 Task: Experiment with a VST ring modulator to create otherworldly tones on a synth.
Action: Mouse moved to (82, 6)
Screenshot: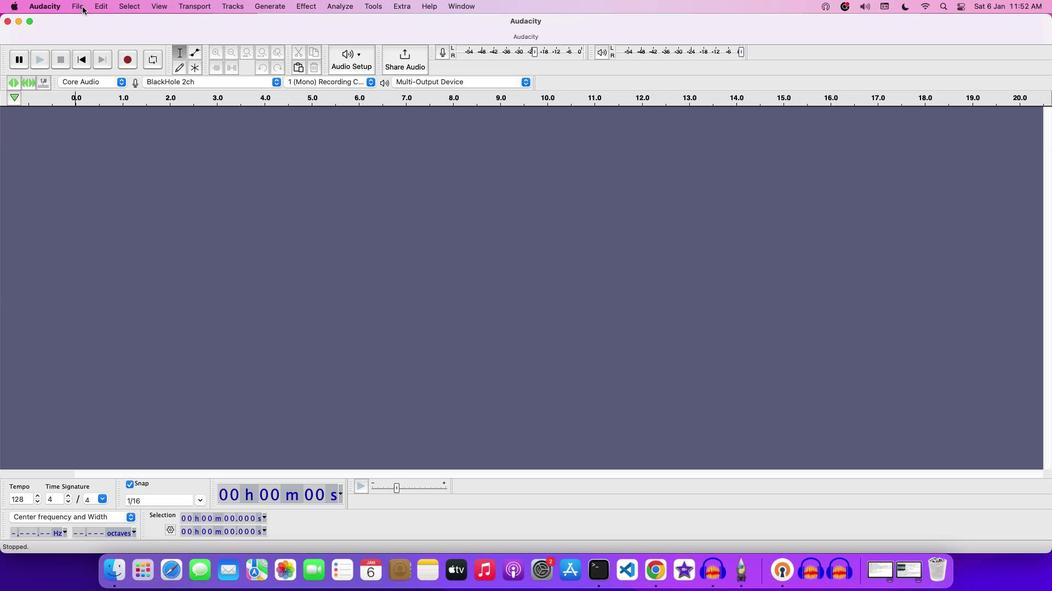 
Action: Mouse pressed left at (82, 6)
Screenshot: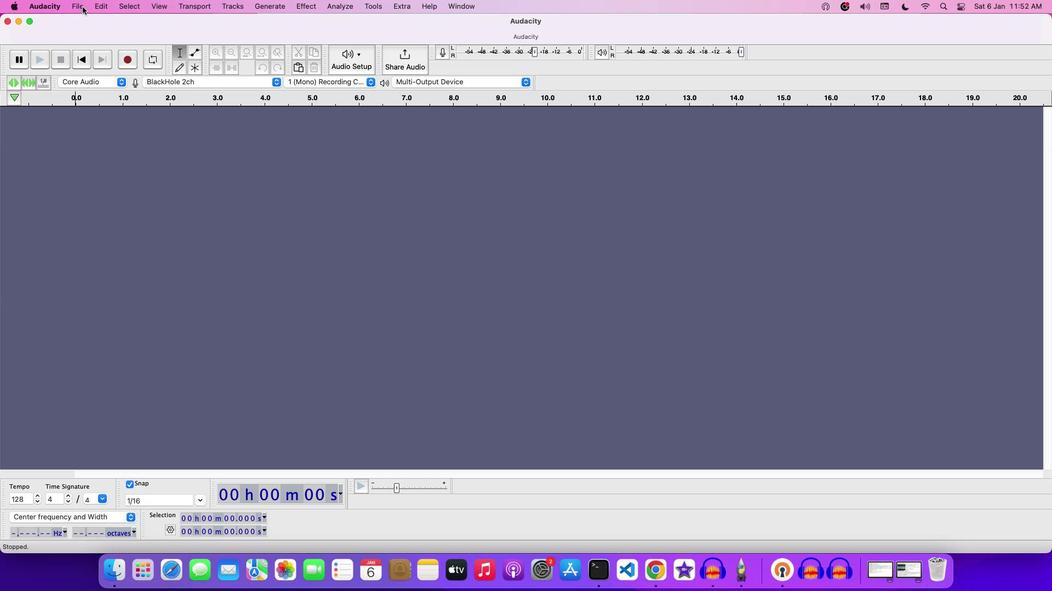 
Action: Mouse moved to (90, 36)
Screenshot: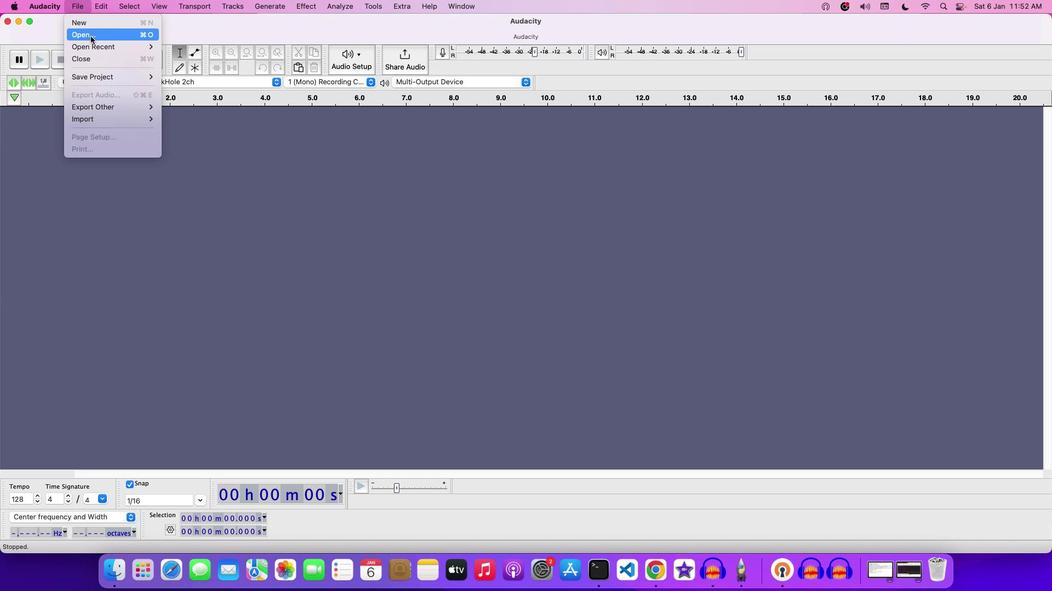 
Action: Mouse pressed left at (90, 36)
Screenshot: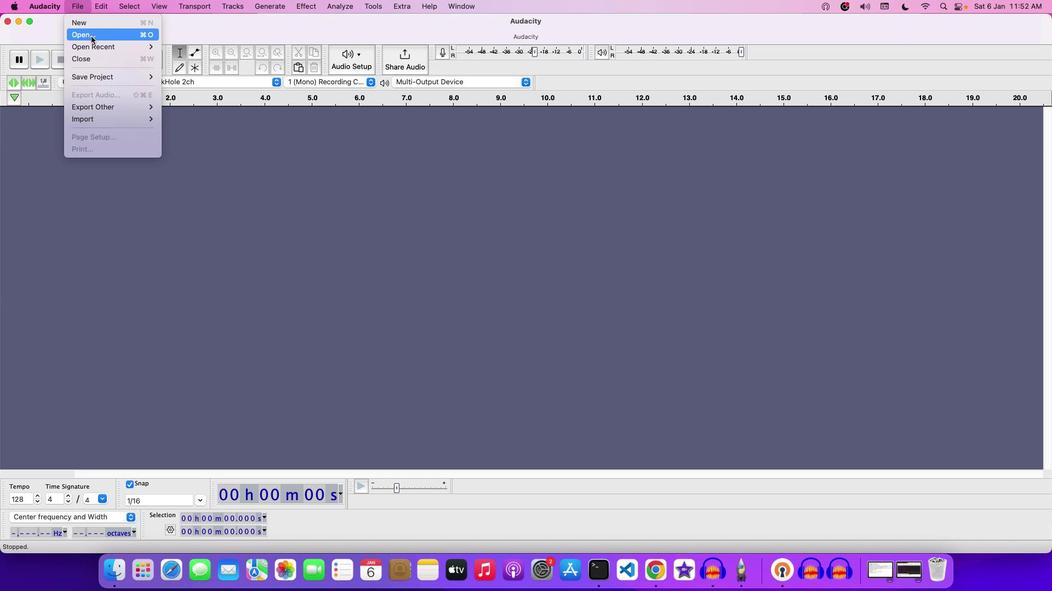 
Action: Mouse moved to (438, 214)
Screenshot: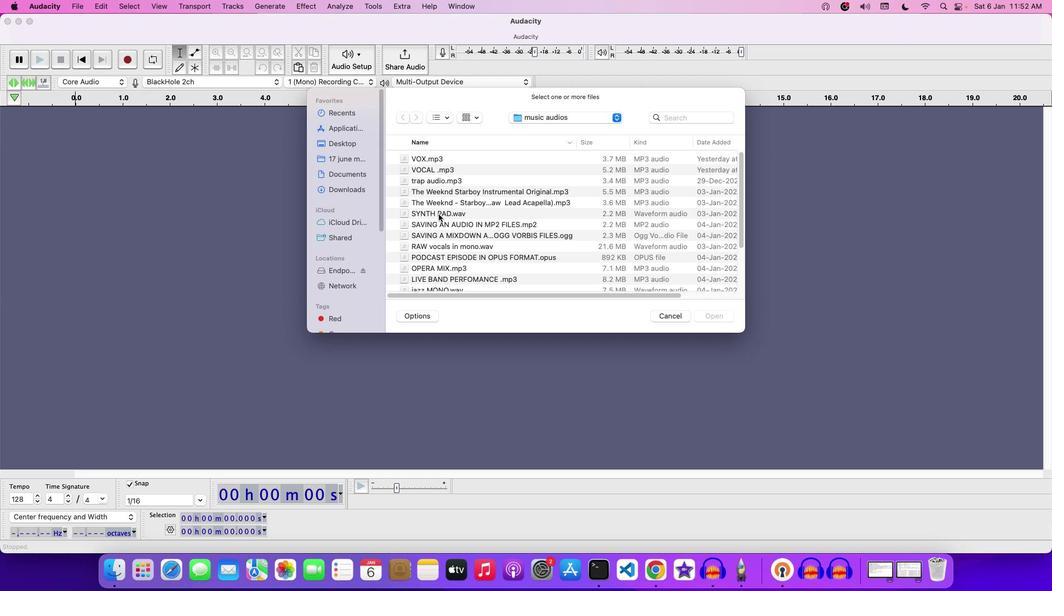 
Action: Mouse pressed left at (438, 214)
Screenshot: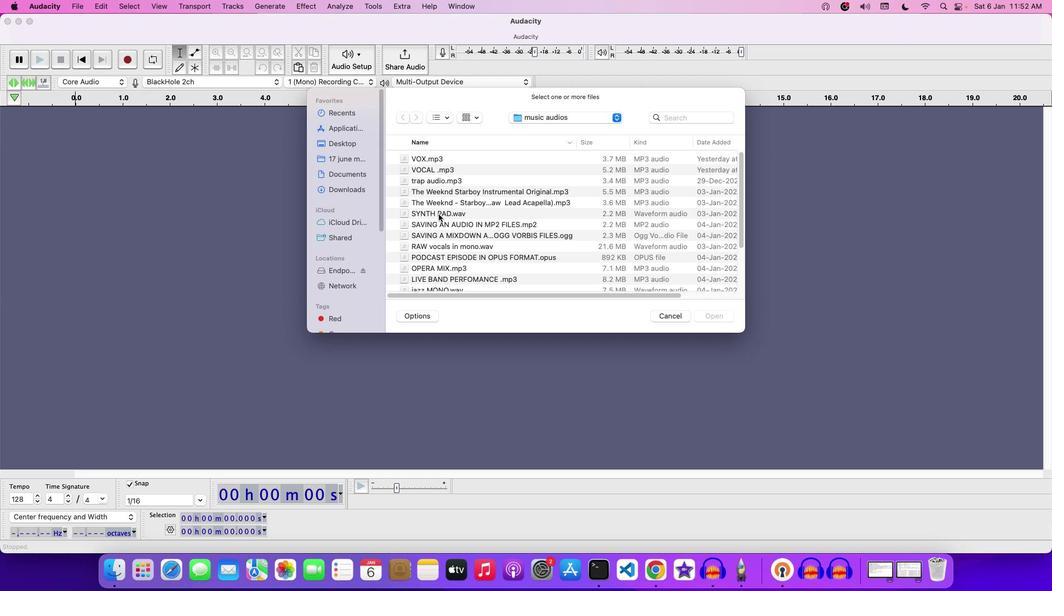 
Action: Mouse moved to (479, 213)
Screenshot: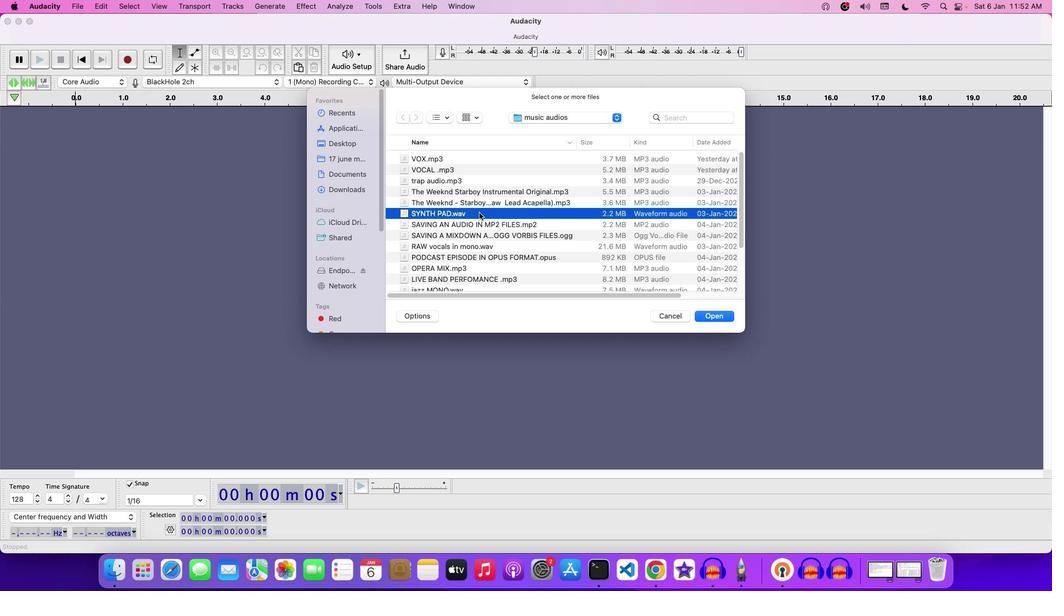 
Action: Mouse pressed left at (479, 213)
Screenshot: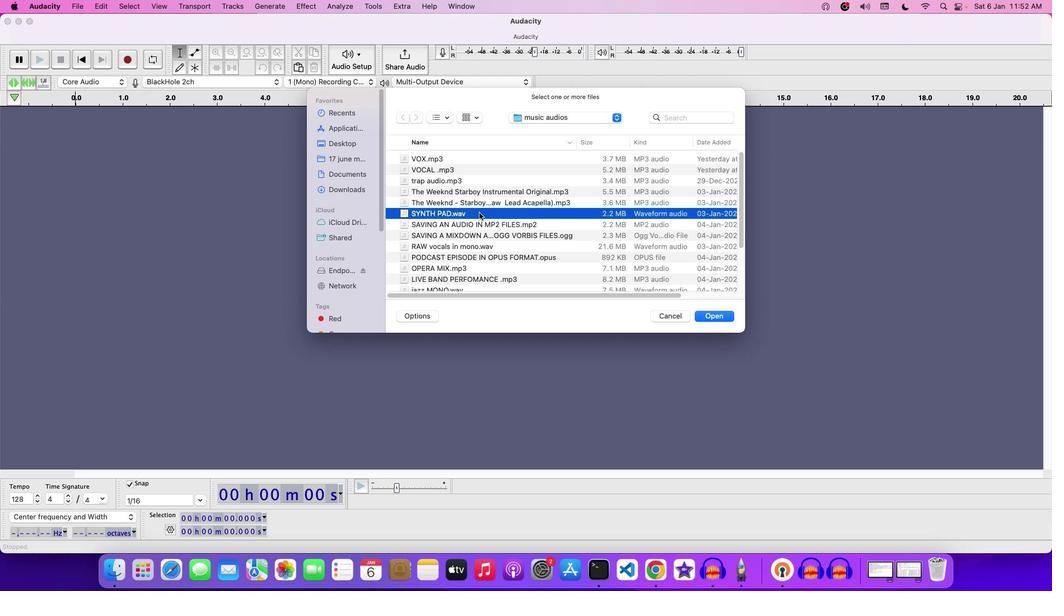 
Action: Mouse moved to (660, 316)
Screenshot: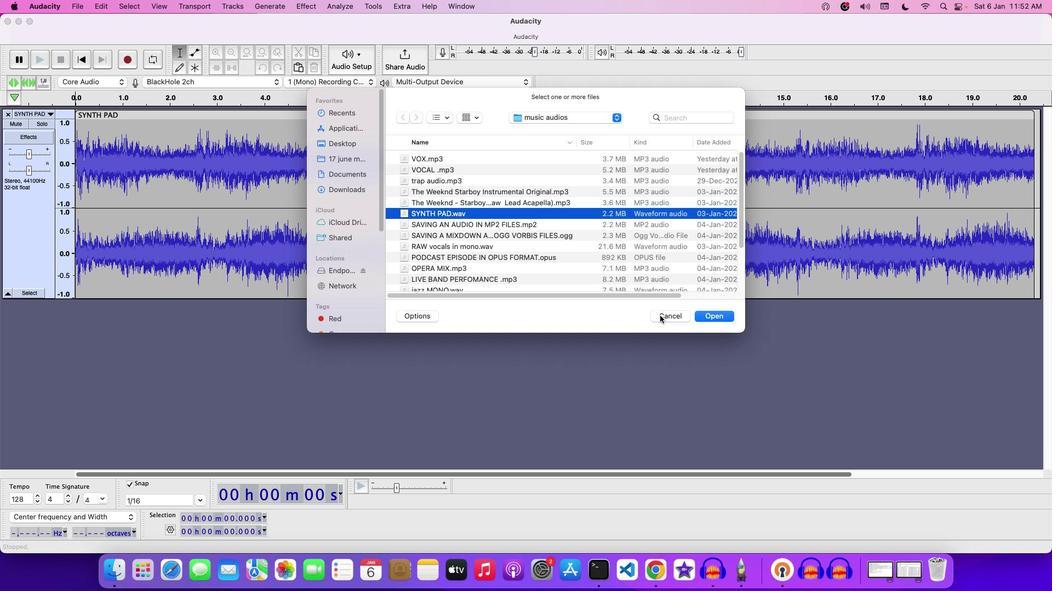 
Action: Mouse pressed left at (660, 316)
Screenshot: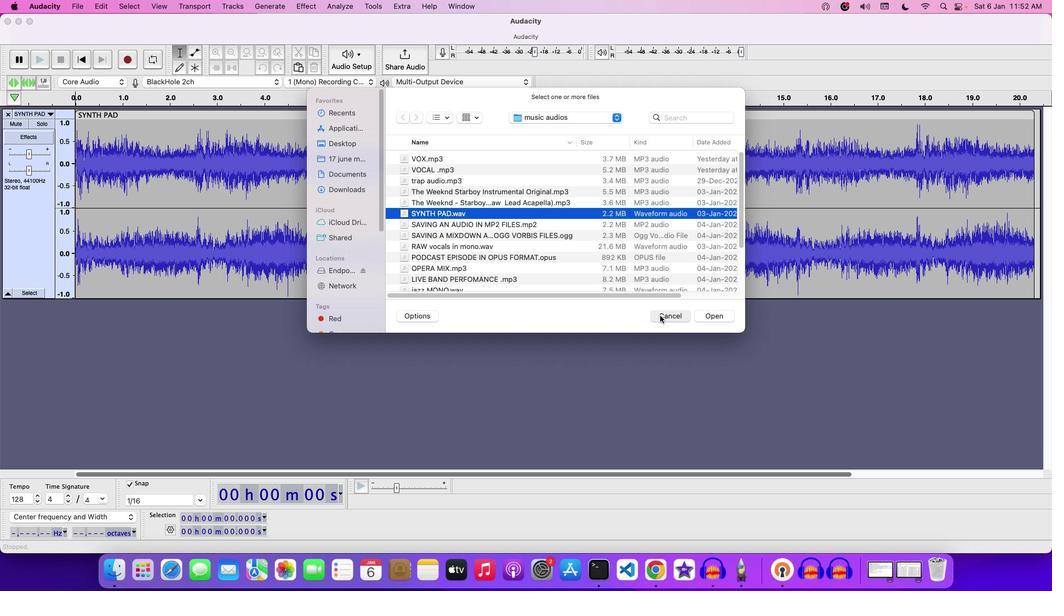 
Action: Mouse moved to (17, 153)
Screenshot: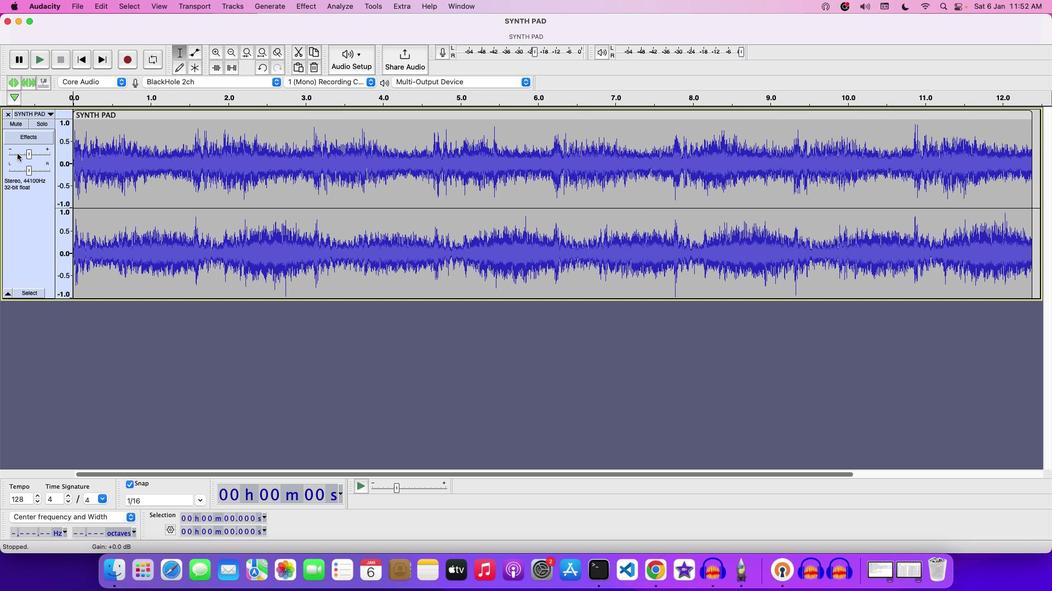 
Action: Mouse pressed left at (17, 153)
Screenshot: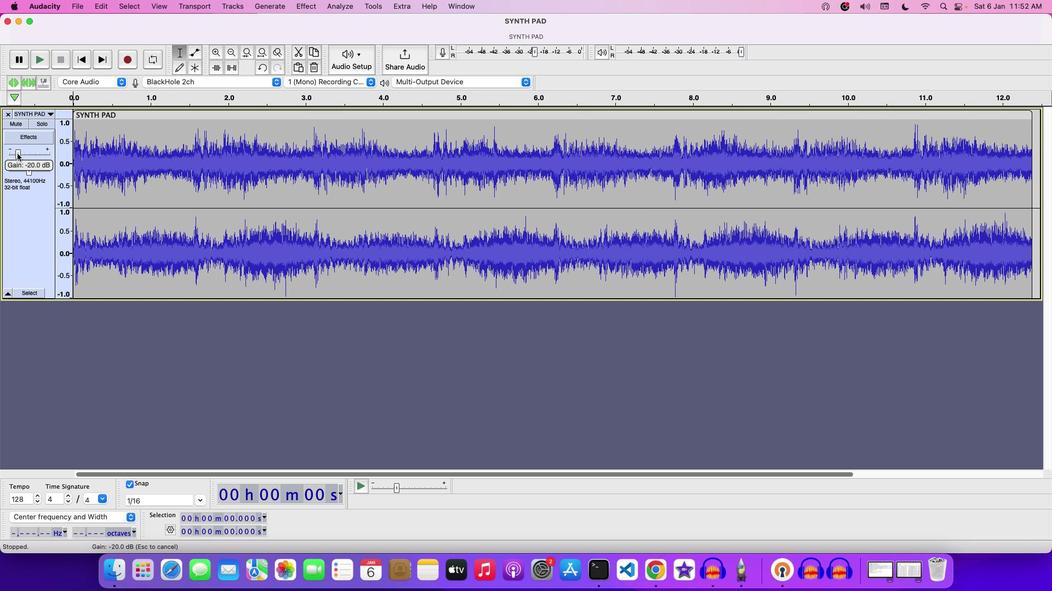 
Action: Key pressed Key.space
Screenshot: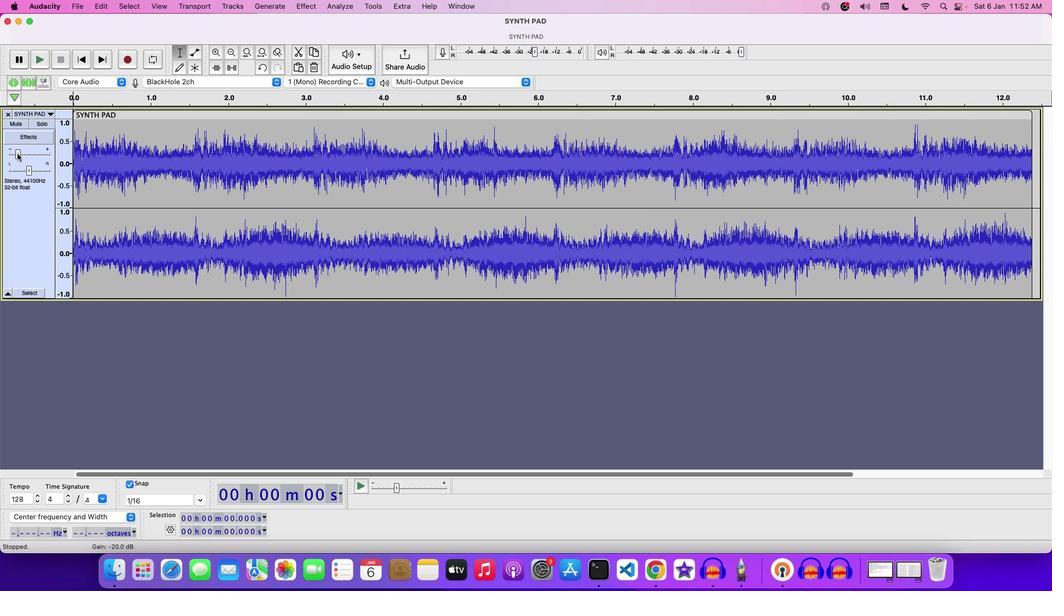 
Action: Mouse moved to (18, 154)
Screenshot: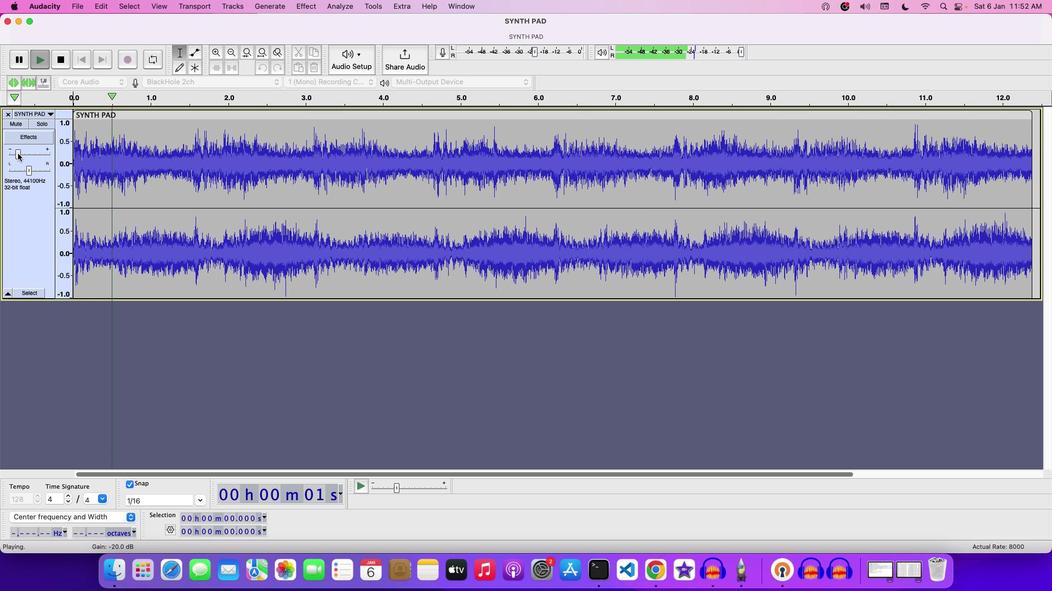 
Action: Mouse pressed left at (18, 154)
Screenshot: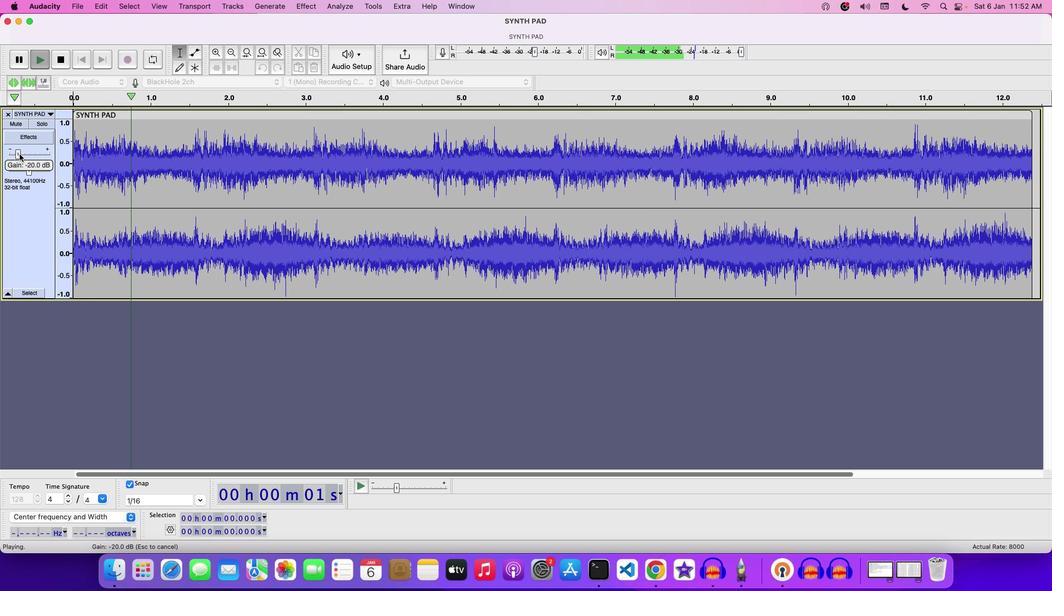 
Action: Mouse moved to (292, 147)
Screenshot: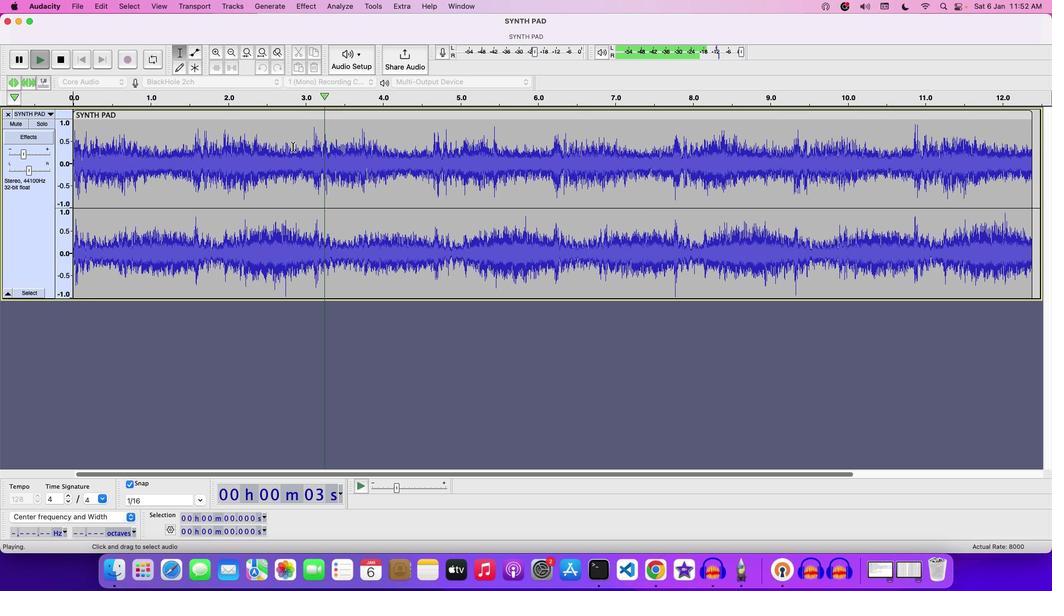 
Action: Mouse pressed left at (292, 147)
Screenshot: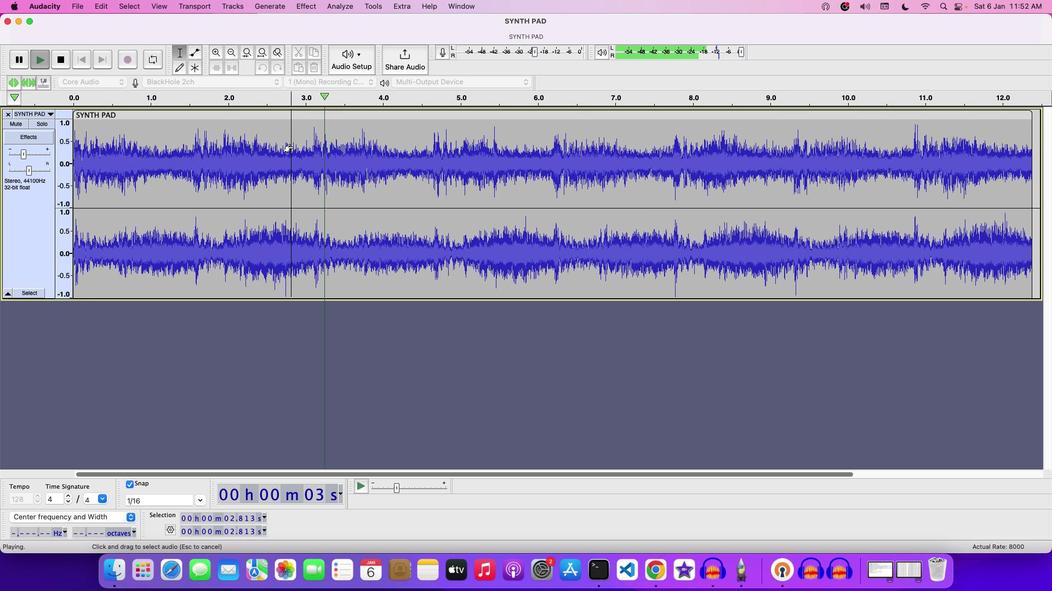 
Action: Mouse pressed left at (292, 147)
Screenshot: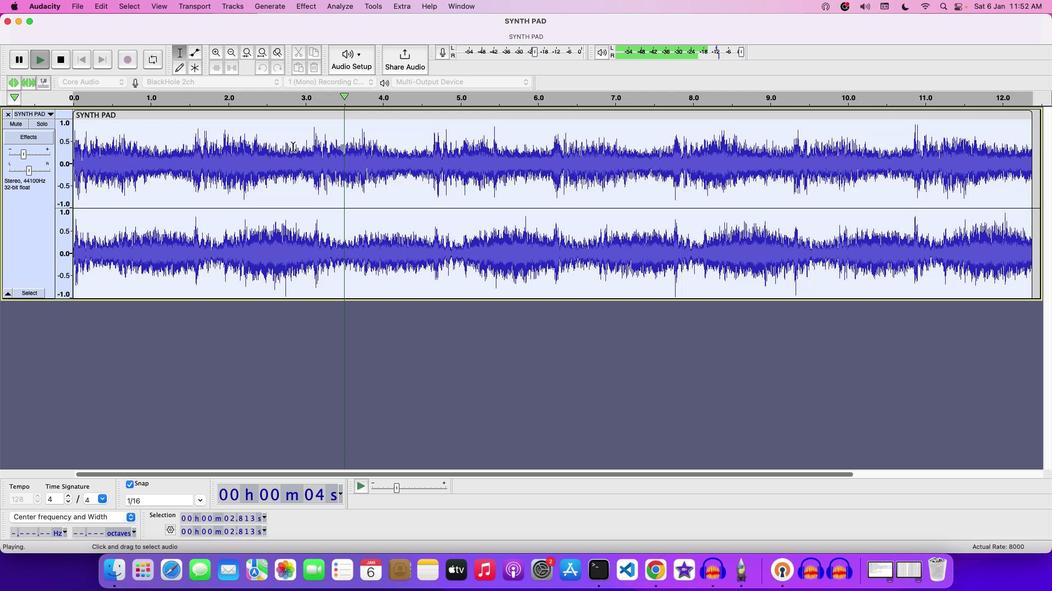 
Action: Mouse moved to (23, 156)
Screenshot: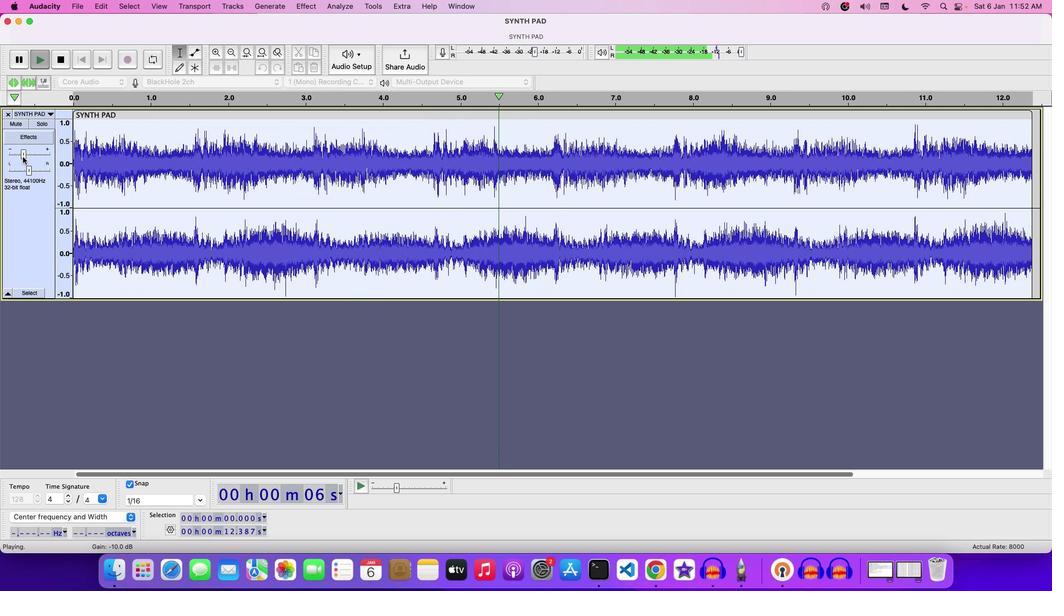 
Action: Mouse pressed left at (23, 156)
Screenshot: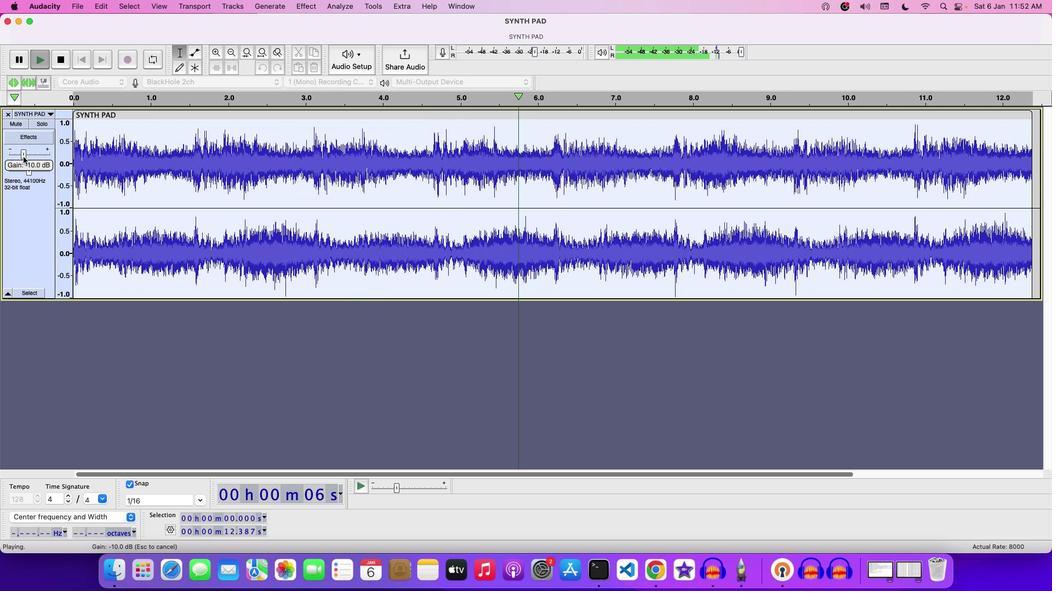 
Action: Mouse moved to (311, 2)
Screenshot: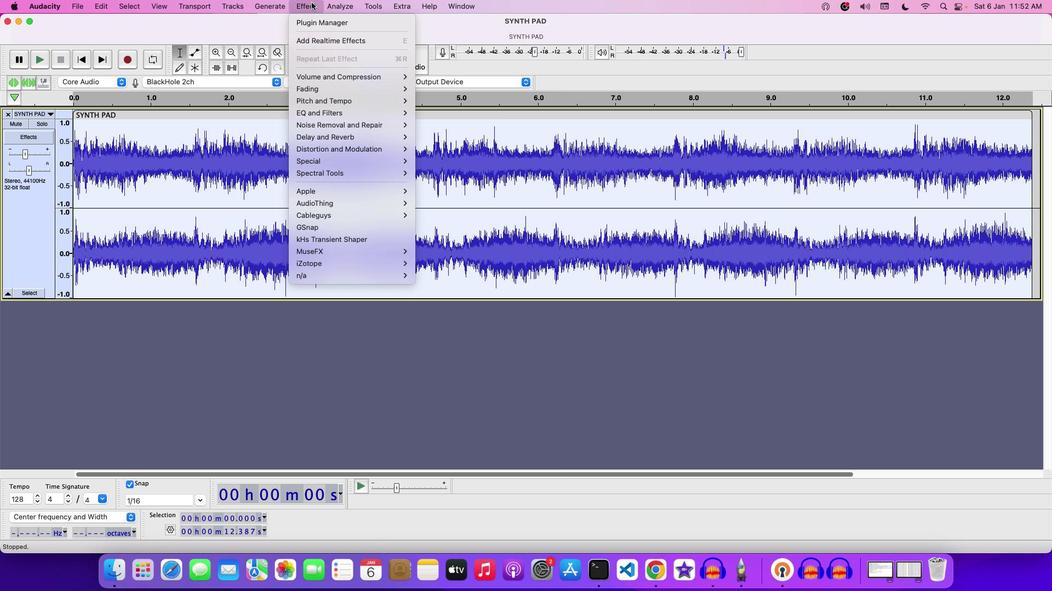 
Action: Mouse pressed left at (311, 2)
Screenshot: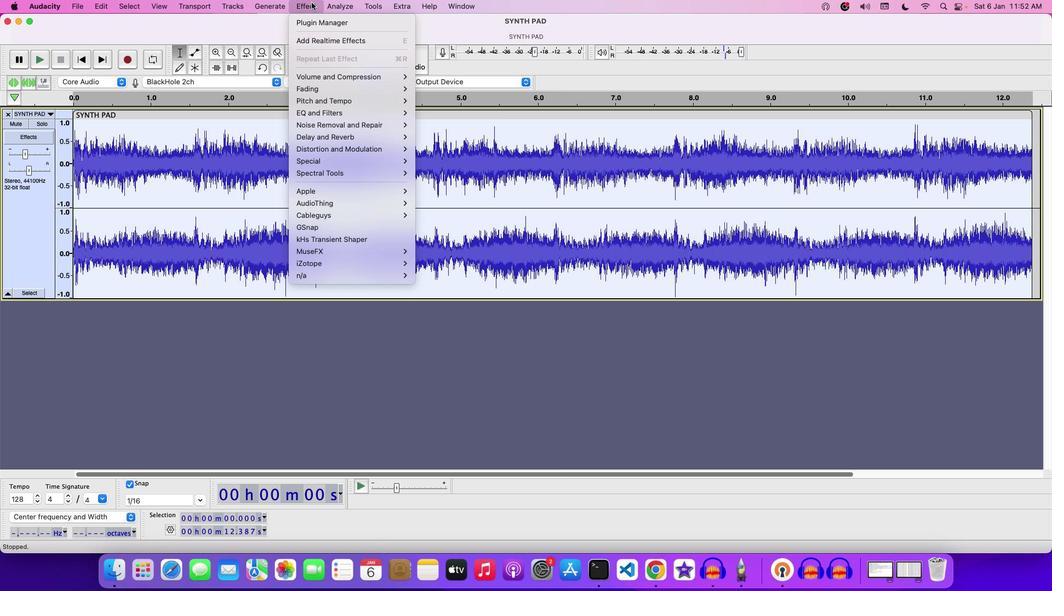 
Action: Mouse moved to (453, 322)
Screenshot: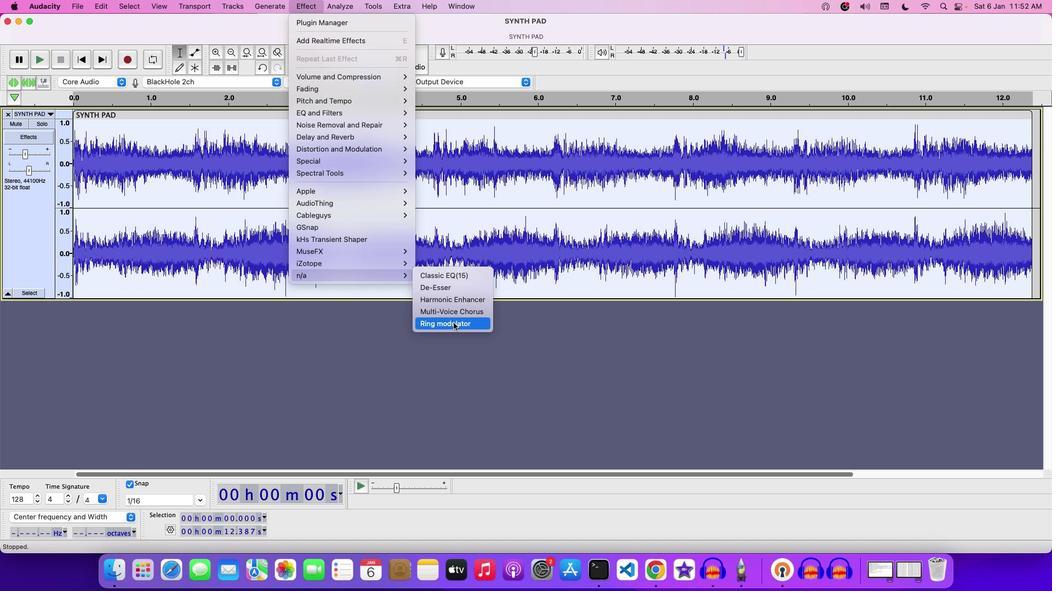 
Action: Mouse pressed left at (453, 322)
Screenshot: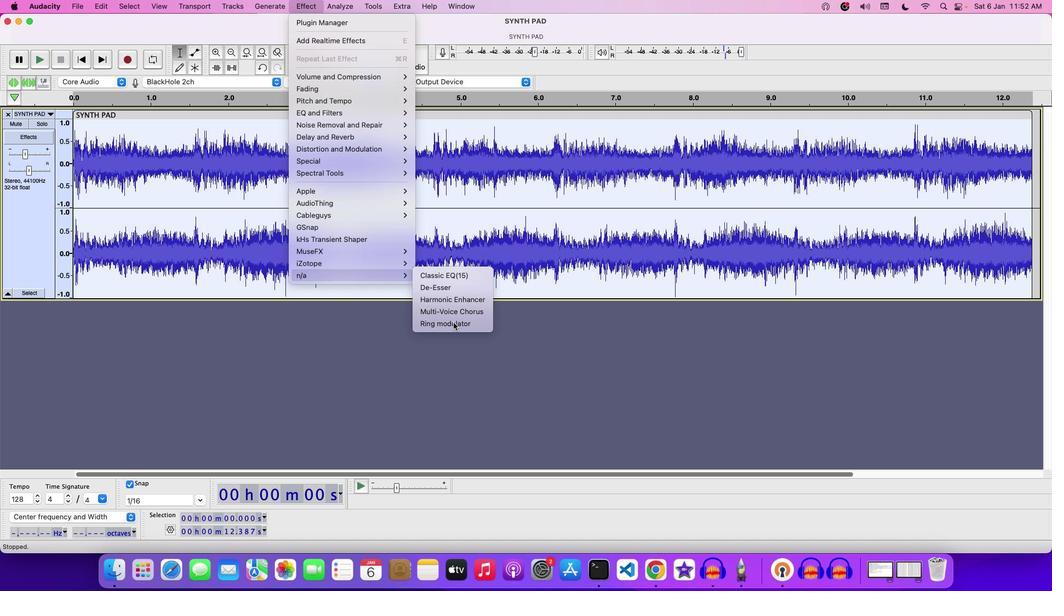
Action: Mouse moved to (473, 235)
Screenshot: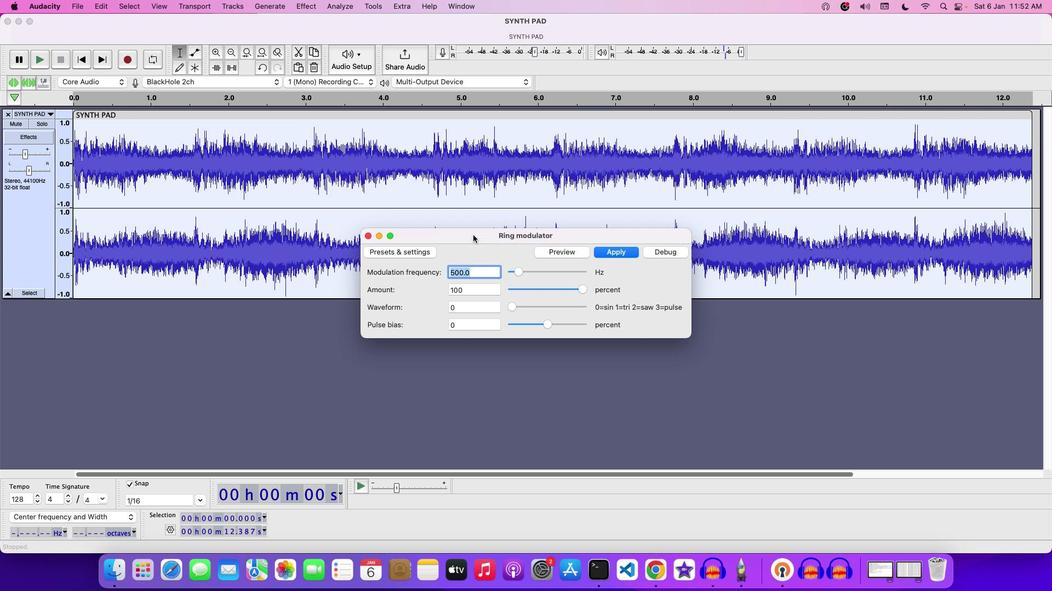 
Action: Mouse pressed left at (473, 235)
Screenshot: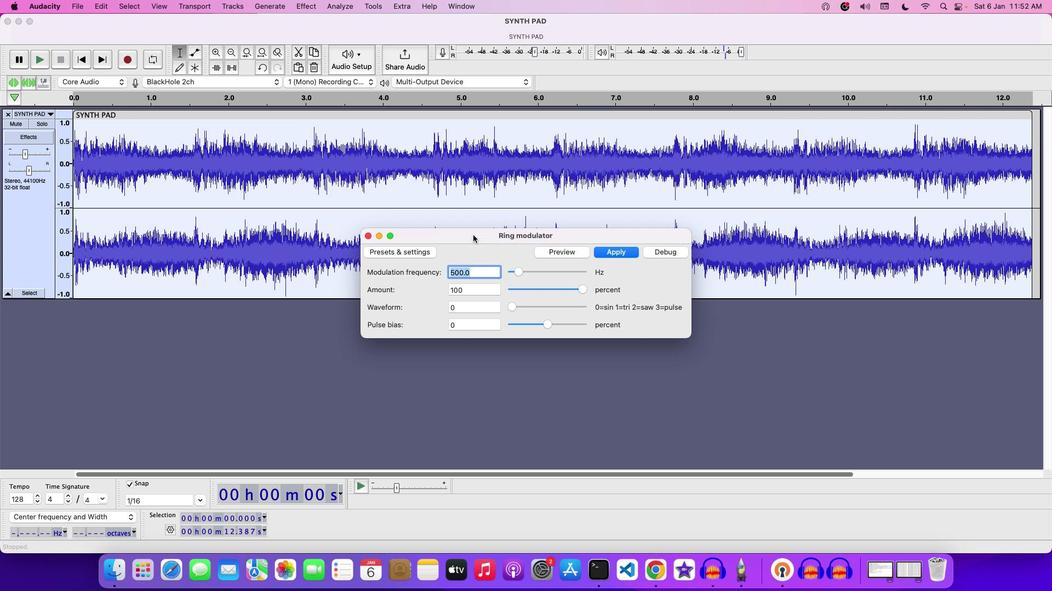 
Action: Mouse moved to (482, 229)
Screenshot: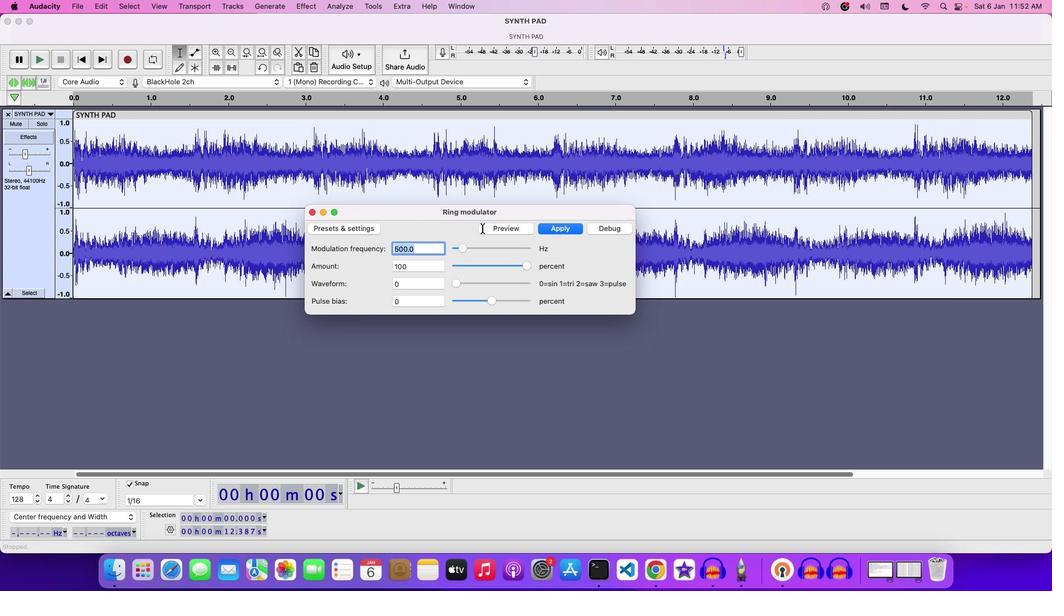 
Action: Mouse pressed left at (482, 229)
Screenshot: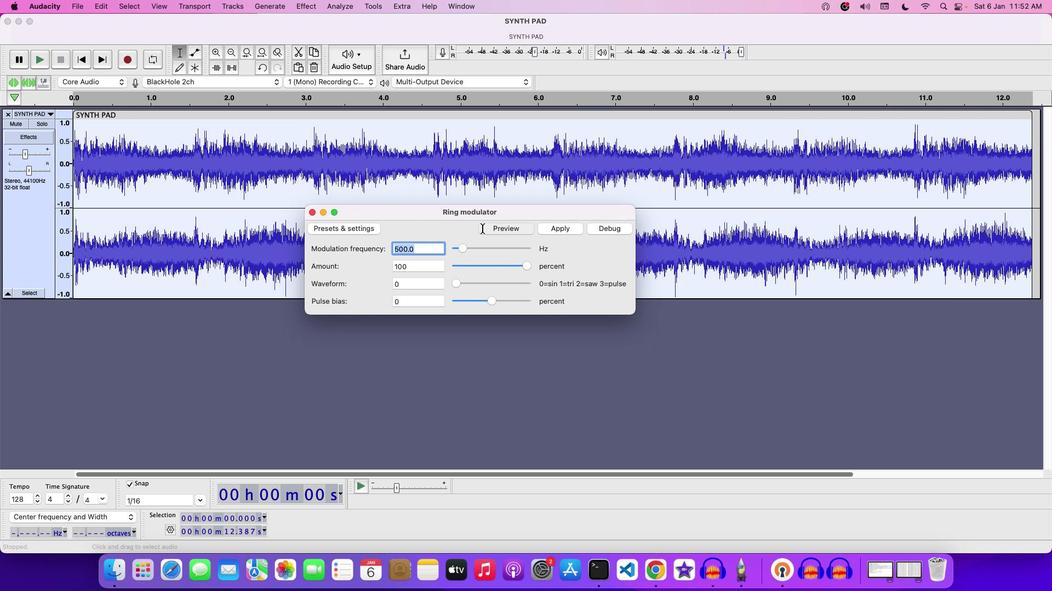 
Action: Mouse moved to (463, 249)
Screenshot: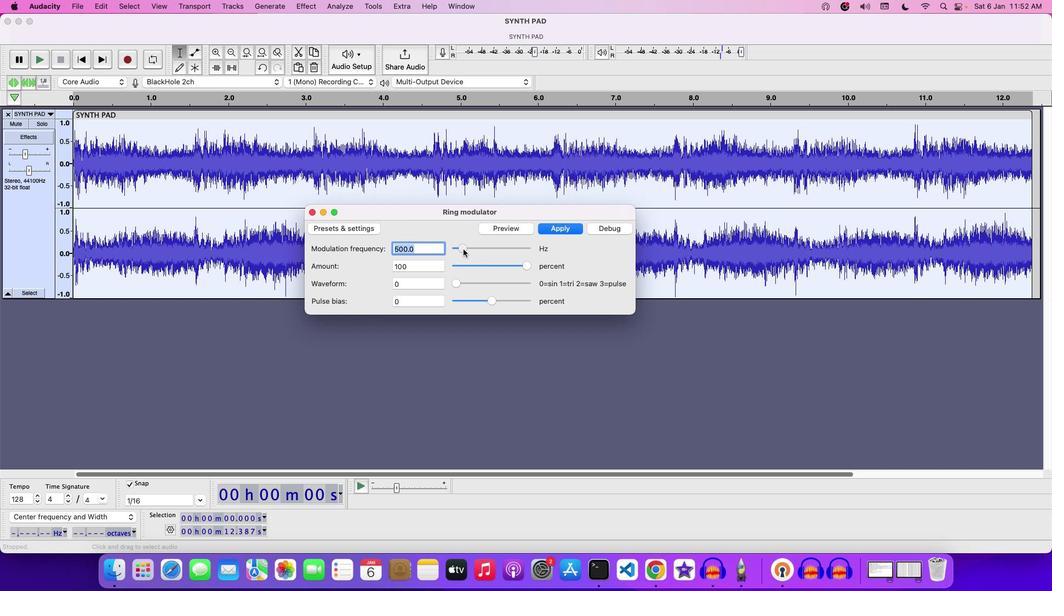 
Action: Mouse pressed left at (463, 249)
Screenshot: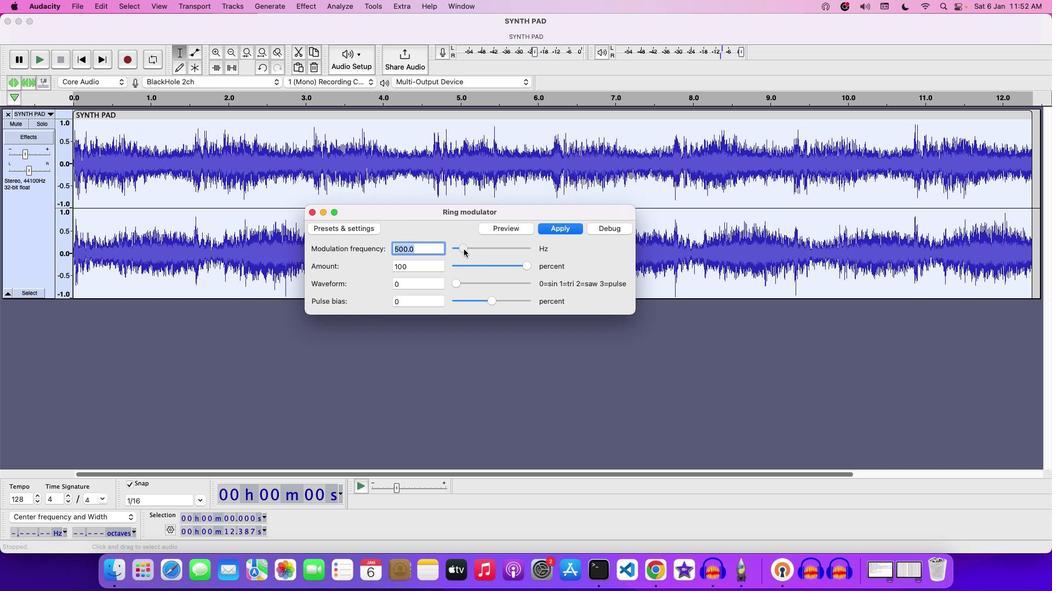 
Action: Mouse moved to (493, 225)
Screenshot: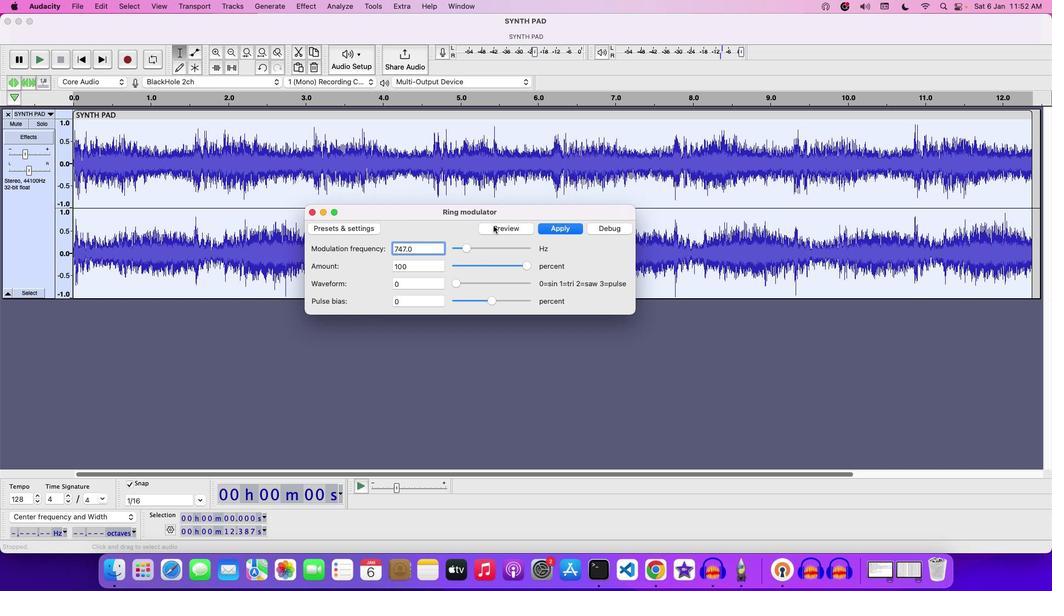 
Action: Mouse pressed left at (493, 225)
Screenshot: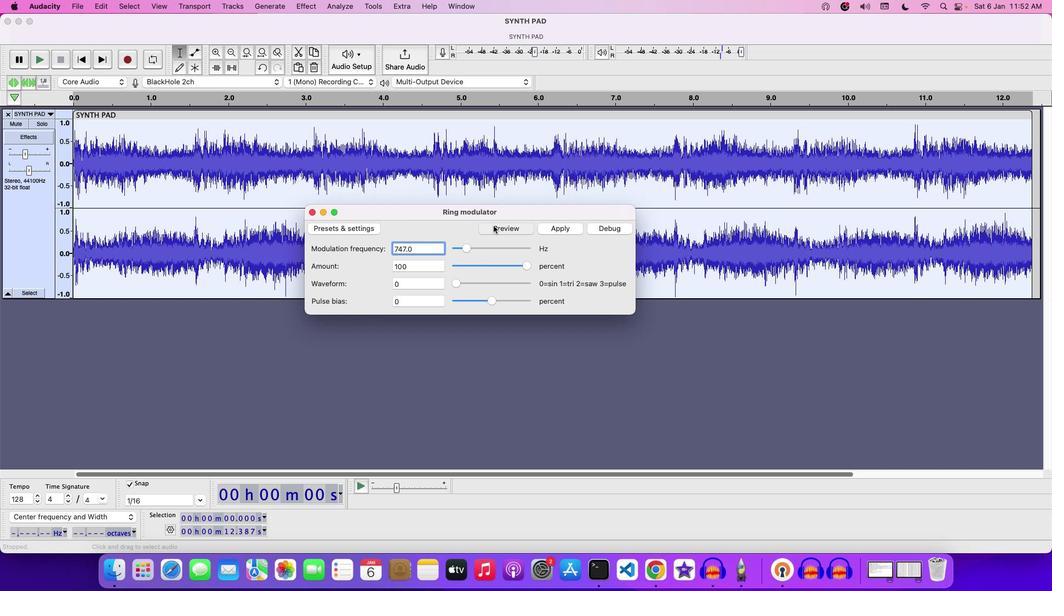 
Action: Mouse moved to (456, 283)
Screenshot: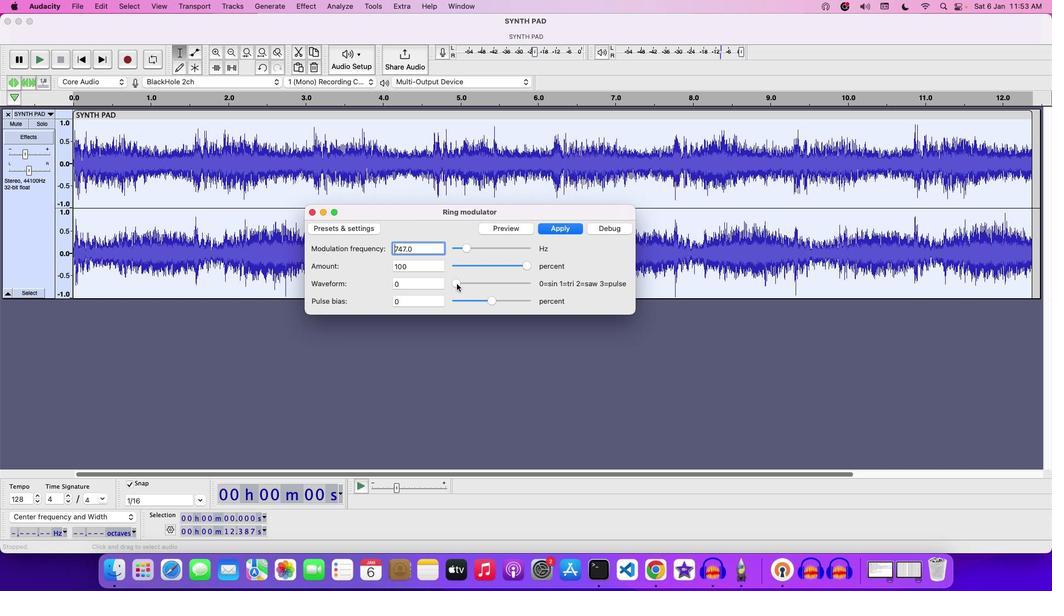
Action: Mouse pressed left at (456, 283)
Screenshot: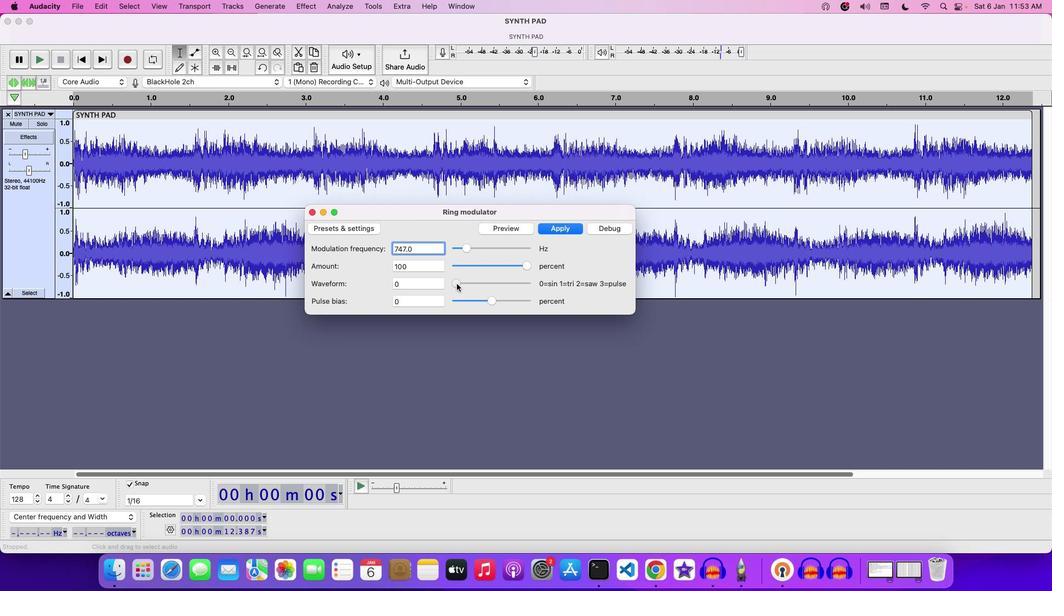 
Action: Mouse moved to (477, 282)
Screenshot: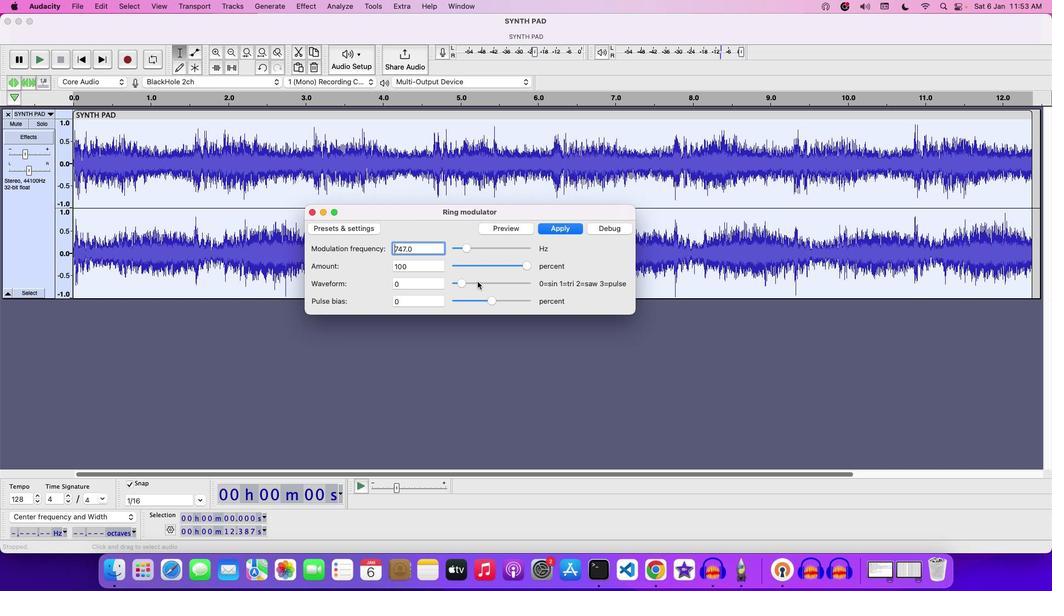 
Action: Mouse pressed left at (477, 282)
Screenshot: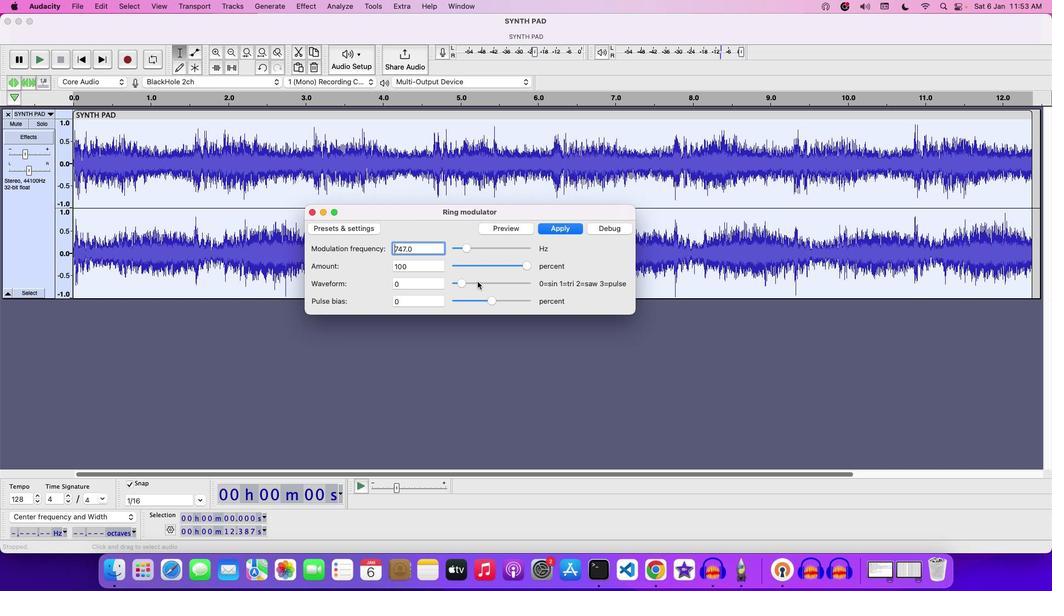 
Action: Mouse moved to (501, 285)
Screenshot: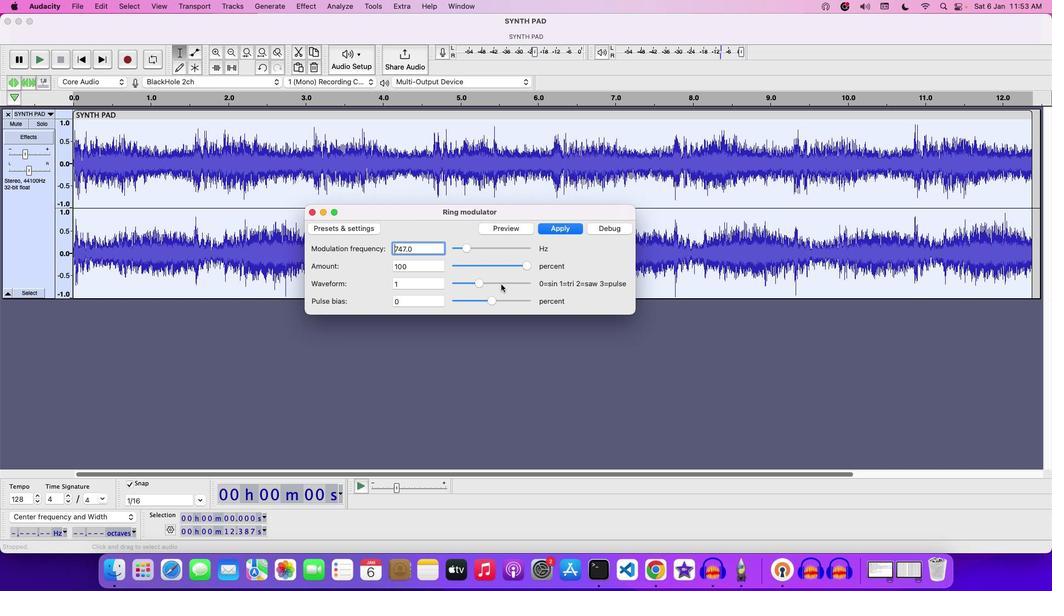 
Action: Mouse pressed left at (501, 285)
Screenshot: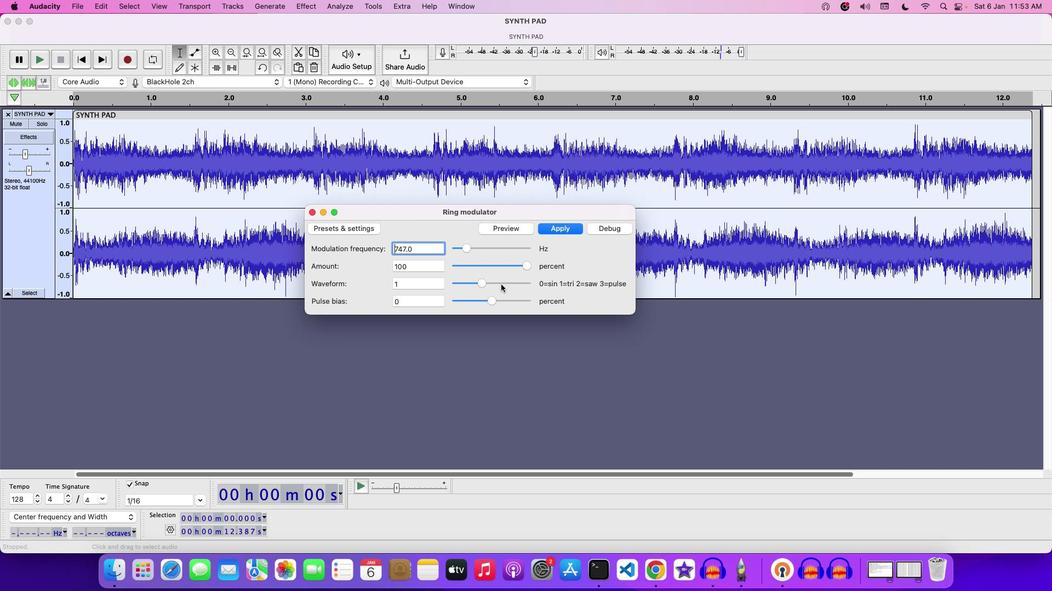 
Action: Mouse moved to (515, 283)
Screenshot: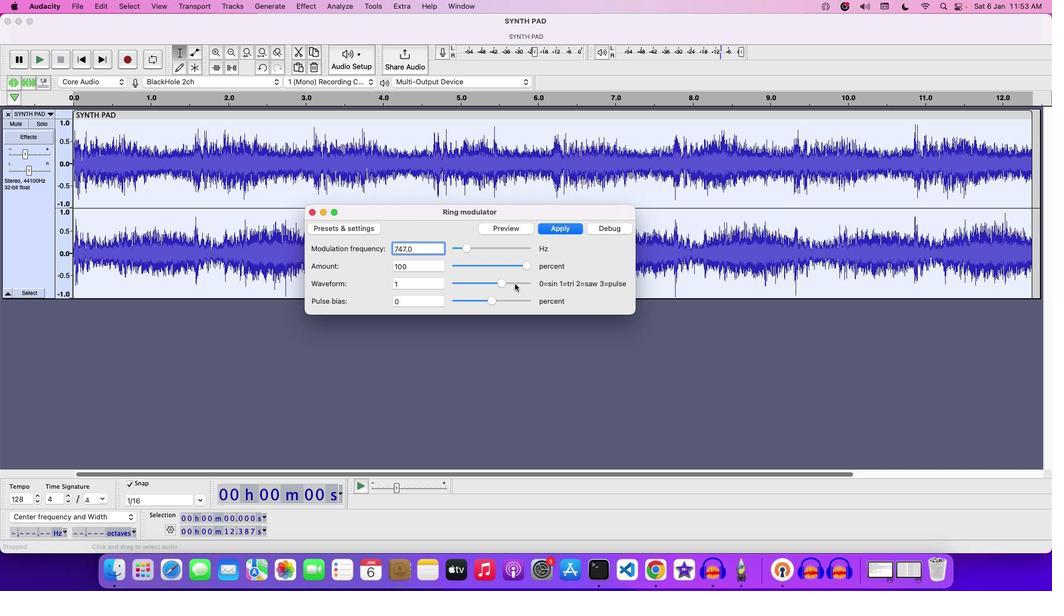 
Action: Mouse pressed left at (515, 283)
Screenshot: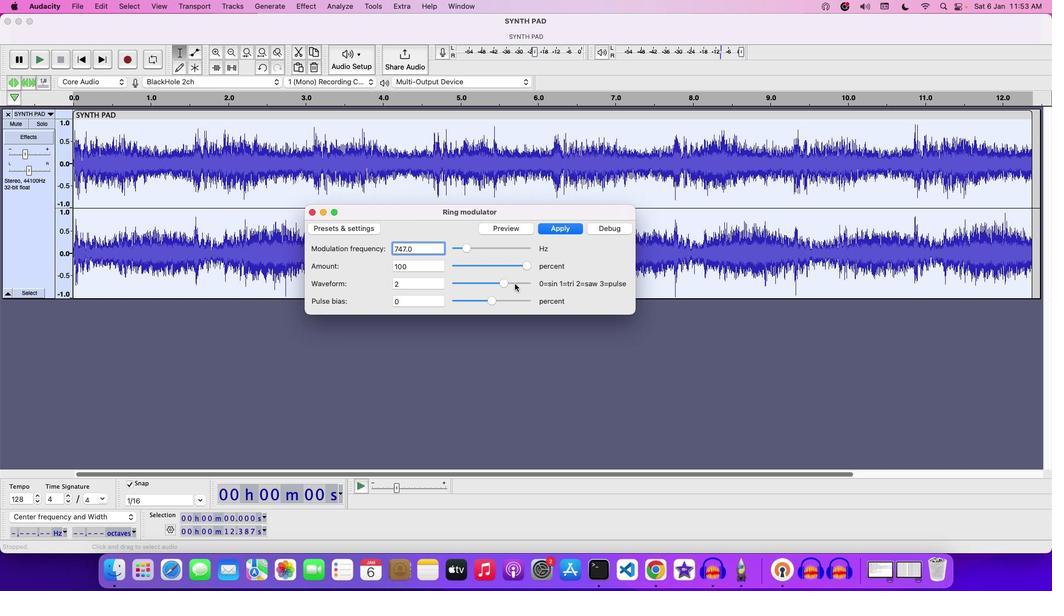 
Action: Mouse pressed left at (515, 283)
Screenshot: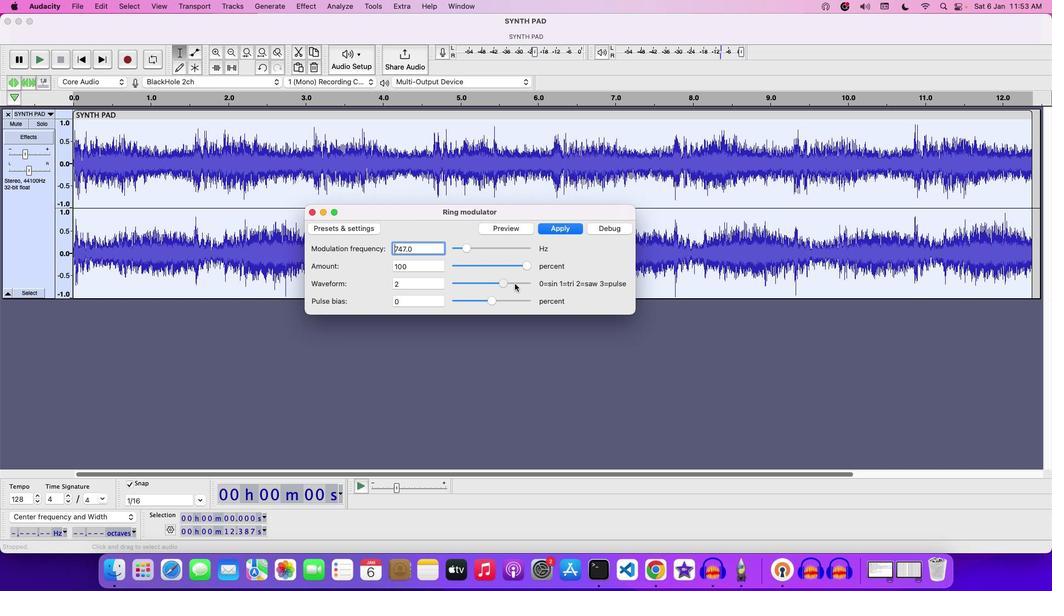 
Action: Mouse moved to (510, 231)
Screenshot: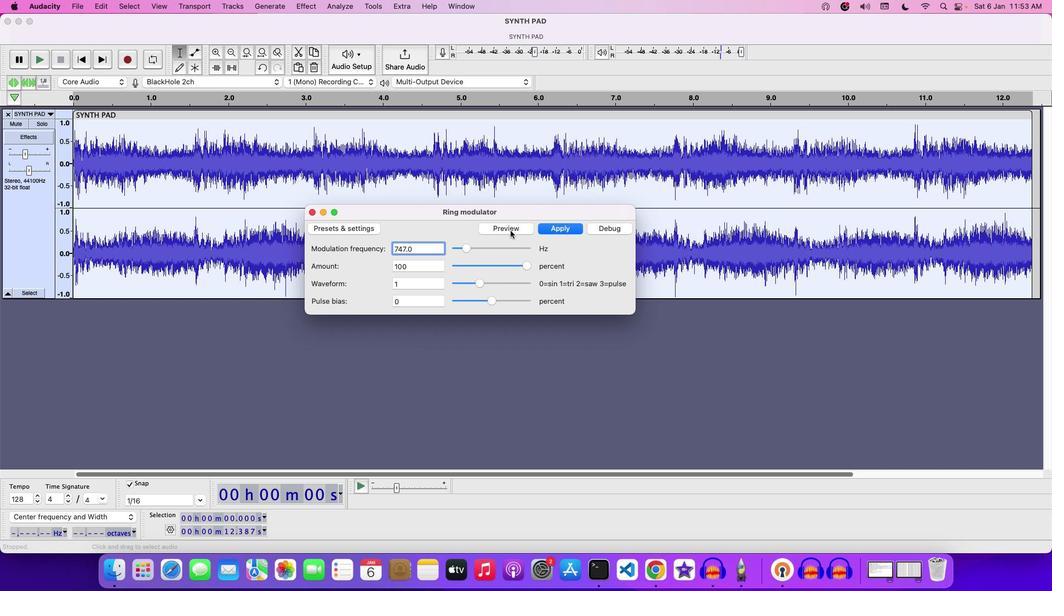 
Action: Mouse pressed left at (510, 231)
Screenshot: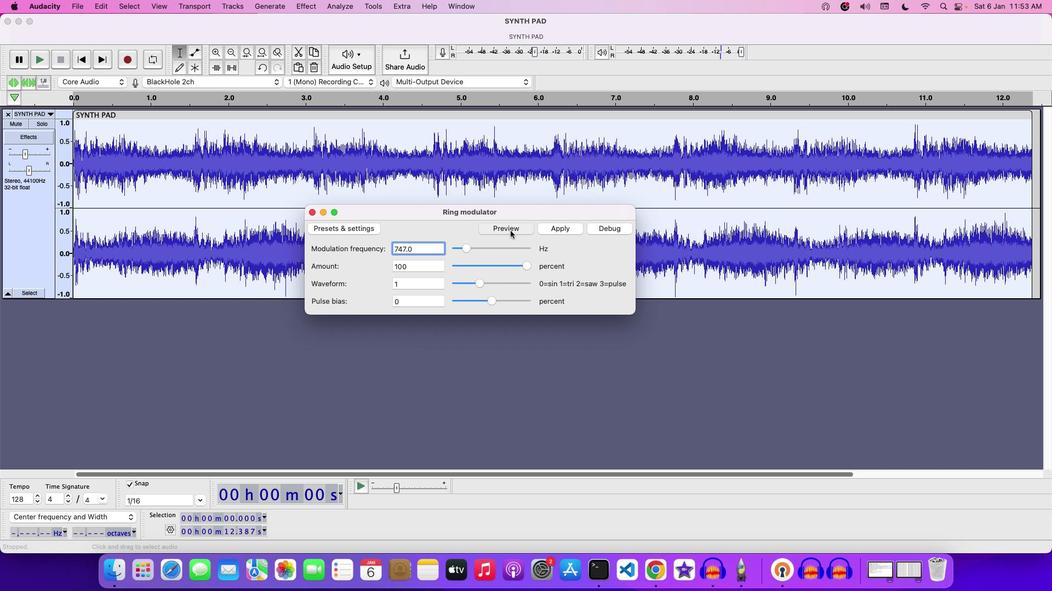 
Action: Mouse moved to (453, 285)
Screenshot: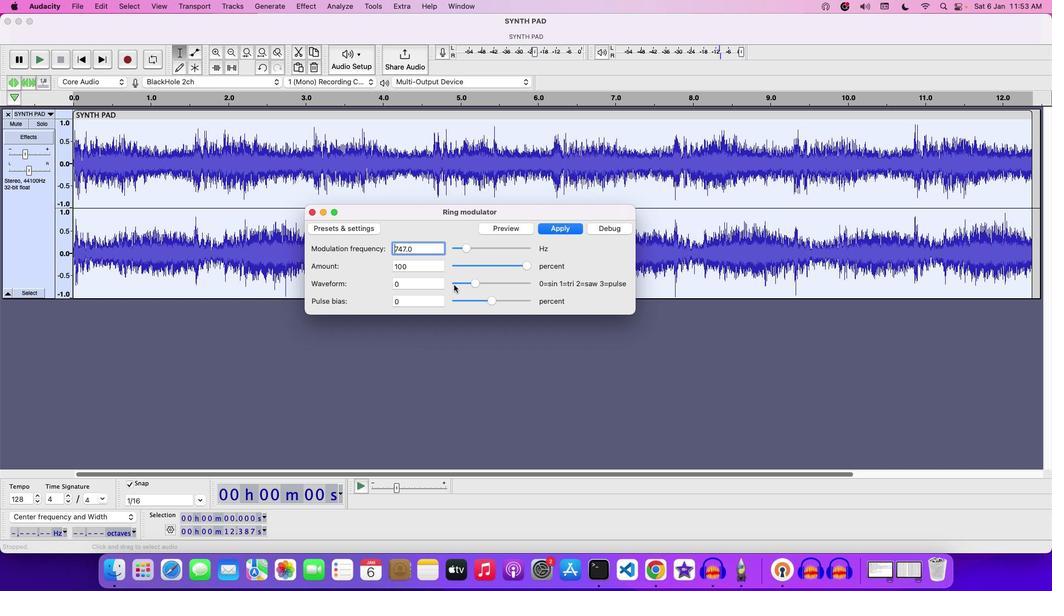
Action: Mouse pressed left at (453, 285)
Screenshot: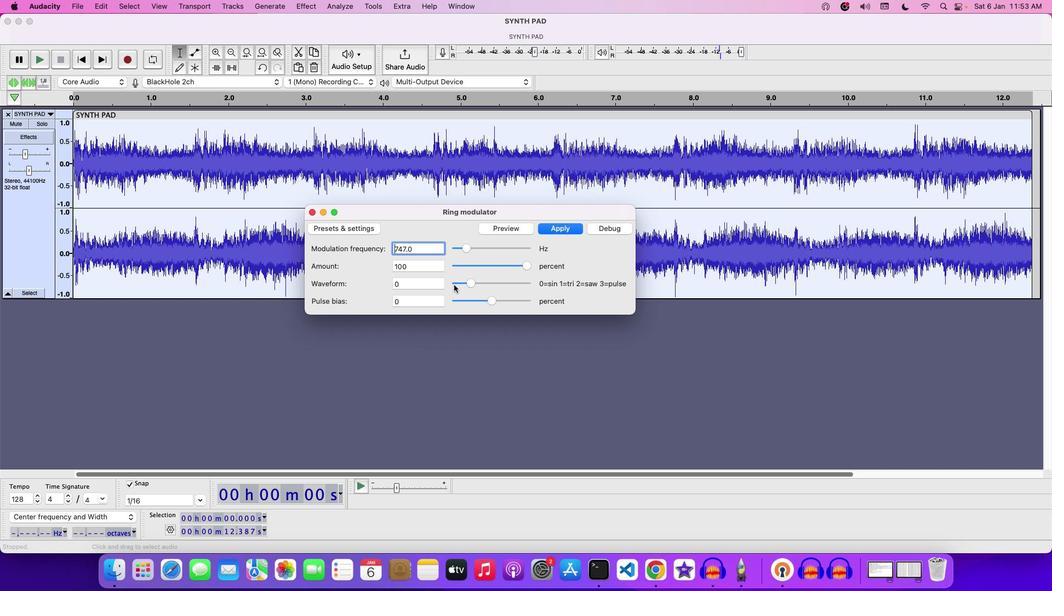 
Action: Mouse moved to (560, 228)
Screenshot: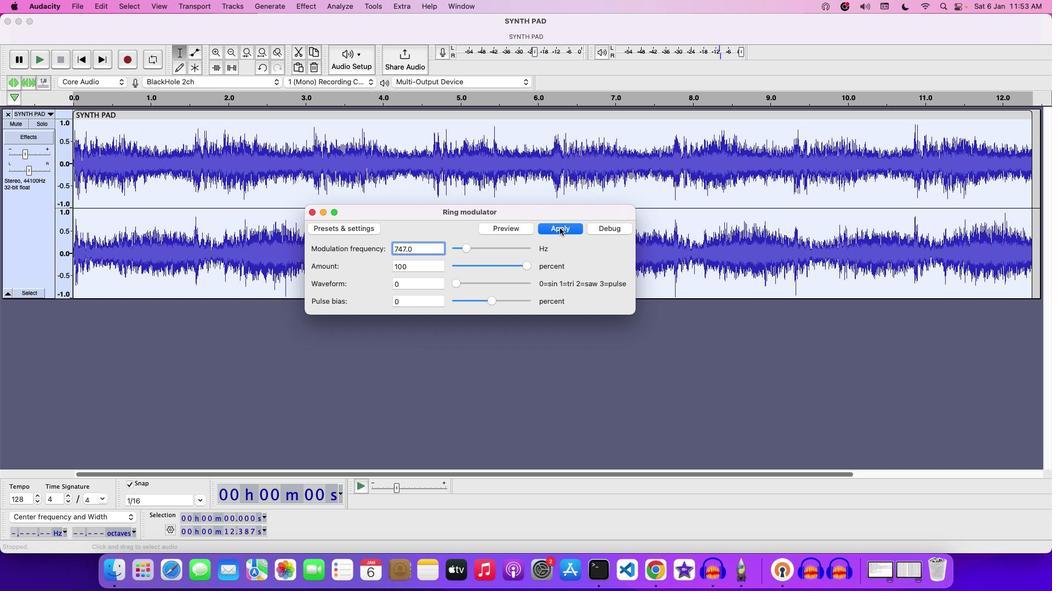 
Action: Mouse pressed left at (560, 228)
Screenshot: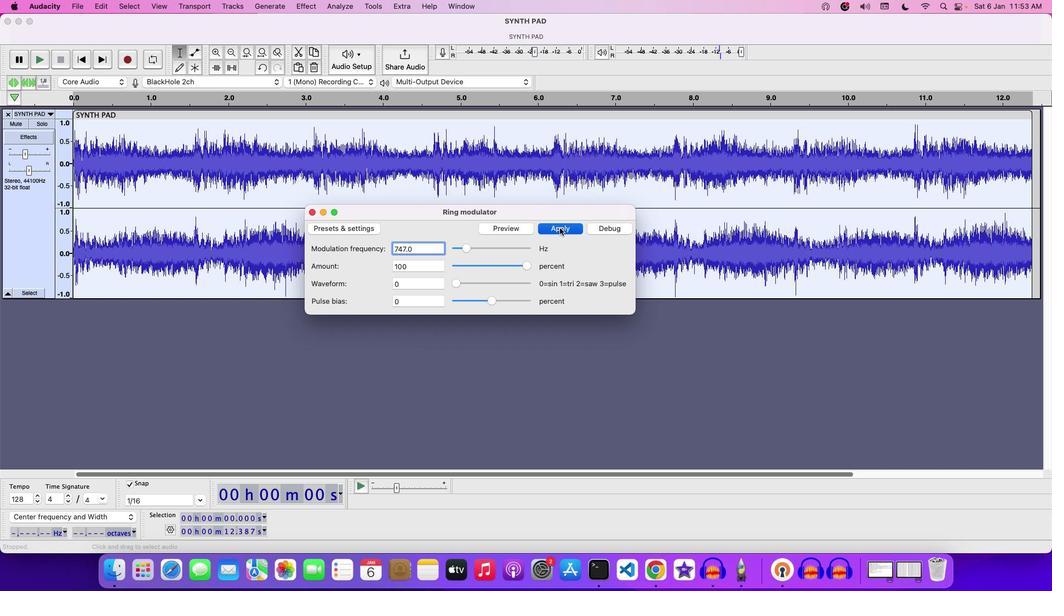 
Action: Mouse moved to (342, 211)
Screenshot: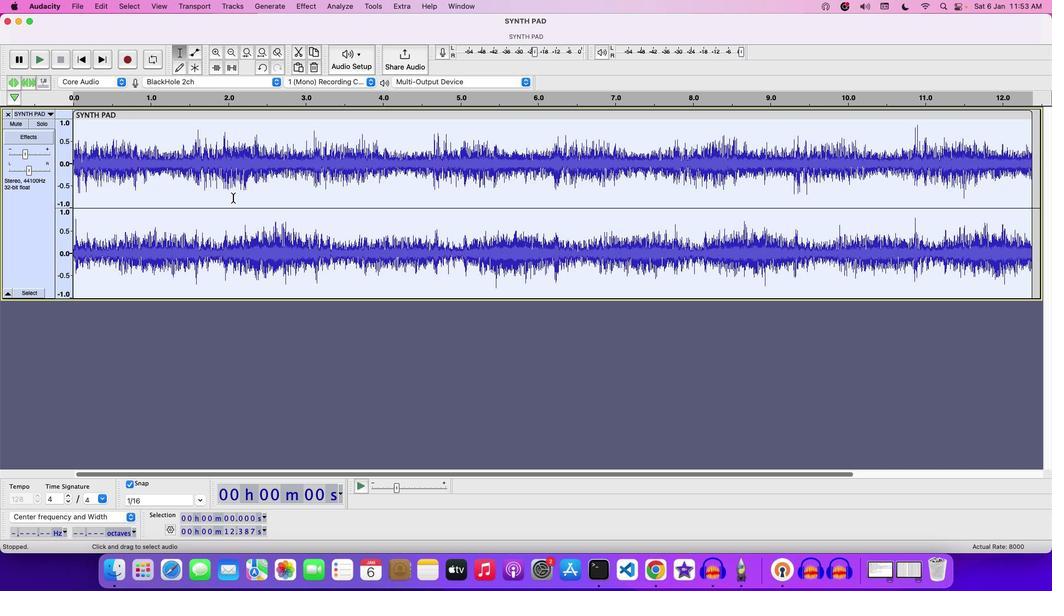 
Action: Key pressed Key.space
Screenshot: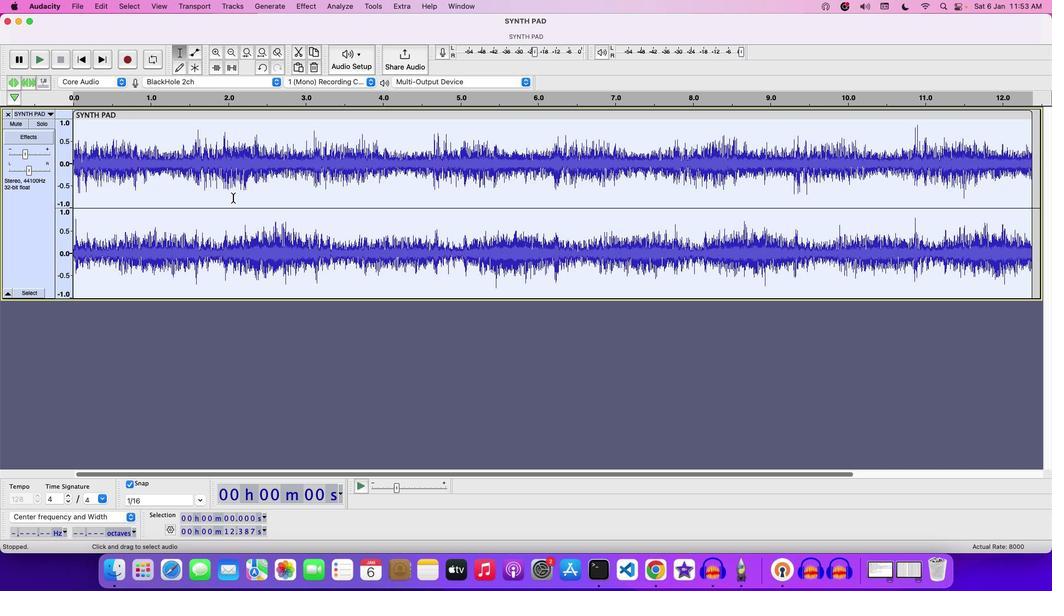 
Action: Mouse moved to (25, 157)
Screenshot: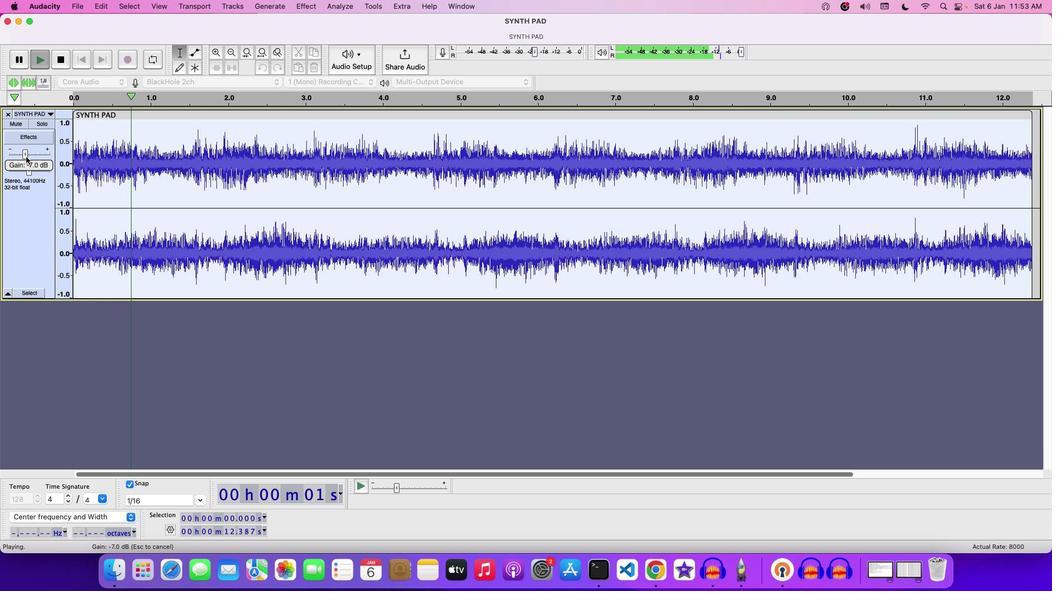 
Action: Mouse pressed left at (25, 157)
Screenshot: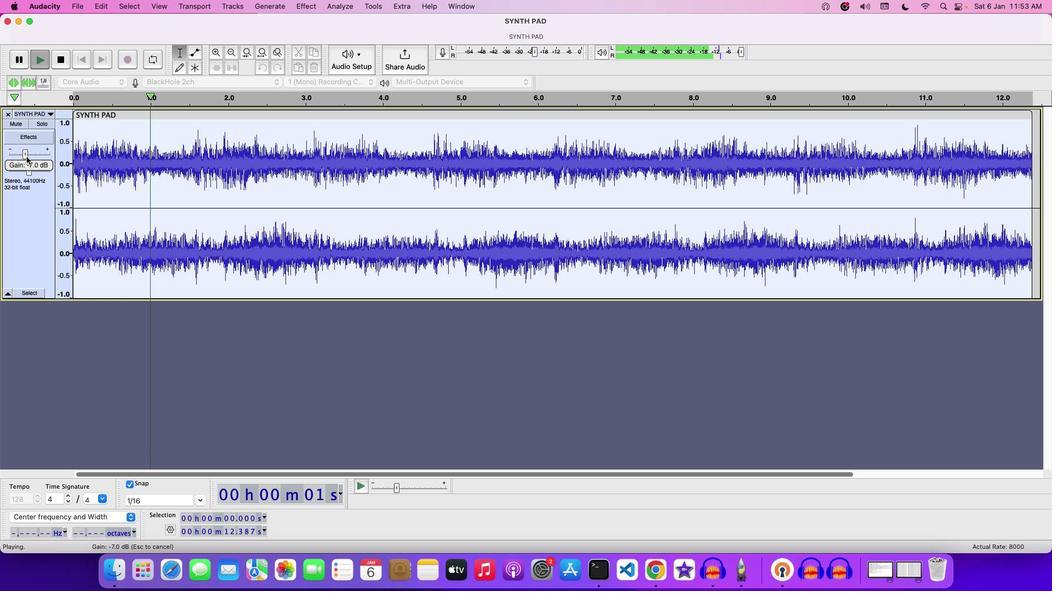 
Action: Mouse moved to (76, 8)
Screenshot: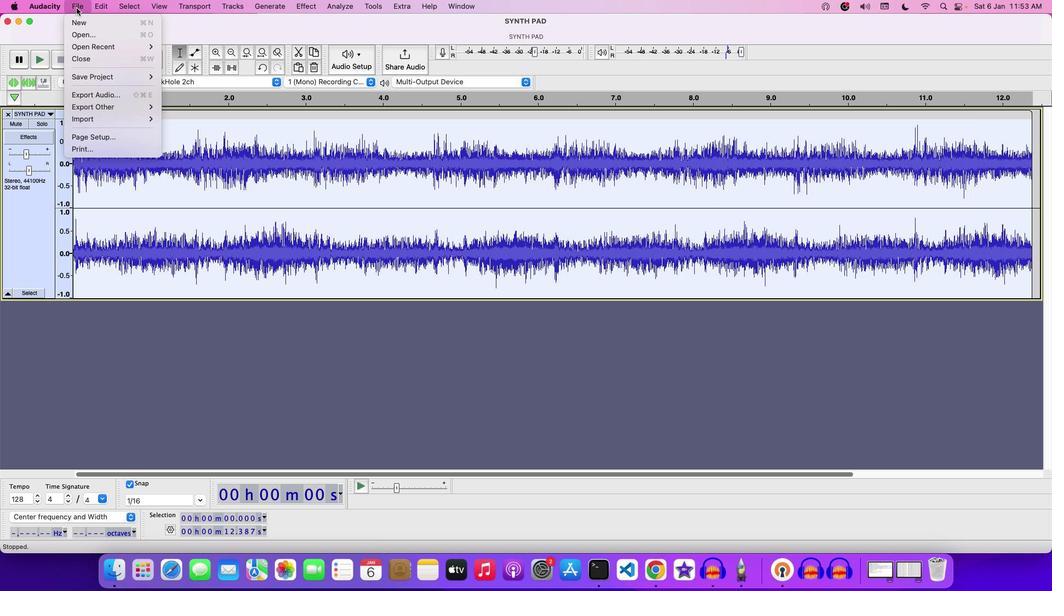 
Action: Mouse pressed left at (76, 8)
Screenshot: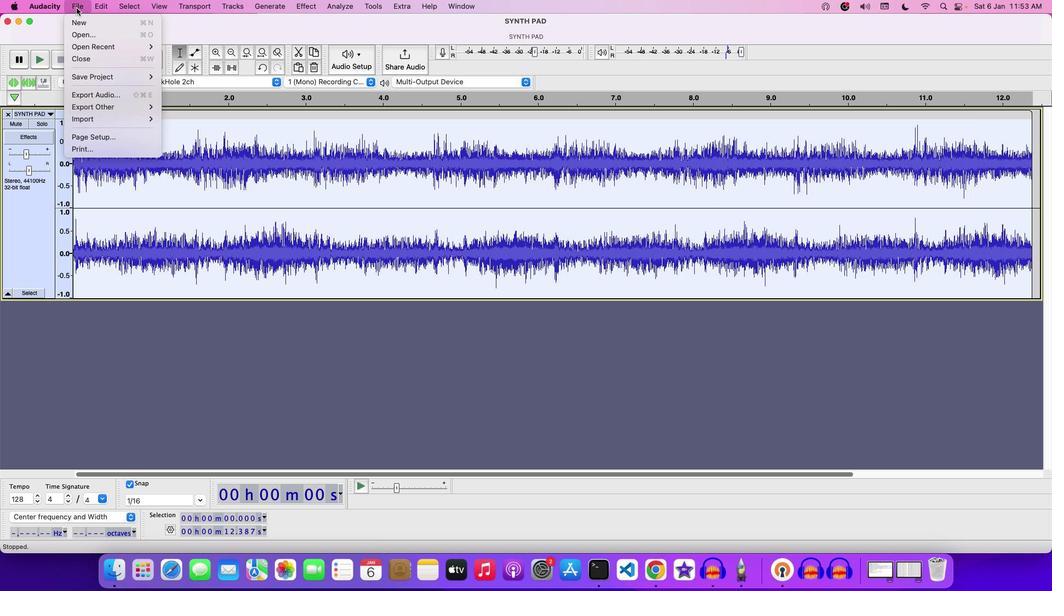 
Action: Mouse moved to (221, 73)
Screenshot: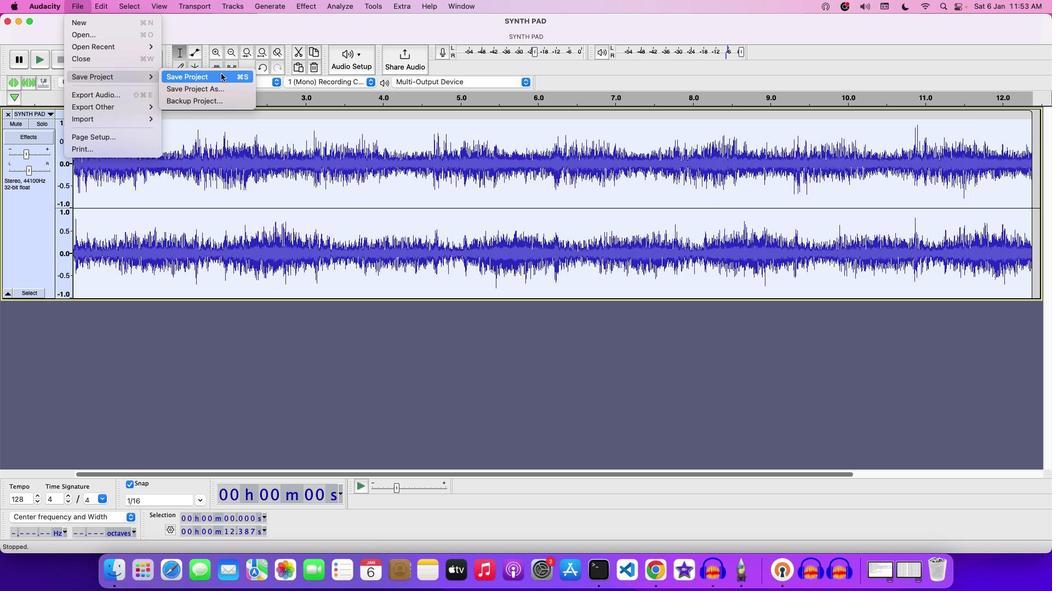 
Action: Mouse pressed left at (221, 73)
Screenshot: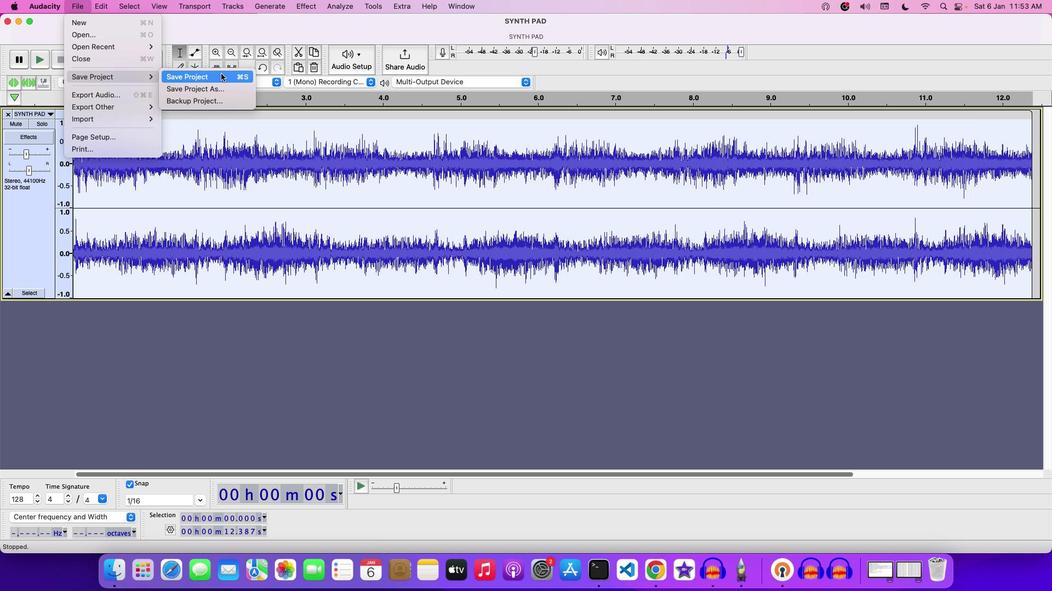 
Action: Mouse moved to (492, 200)
Screenshot: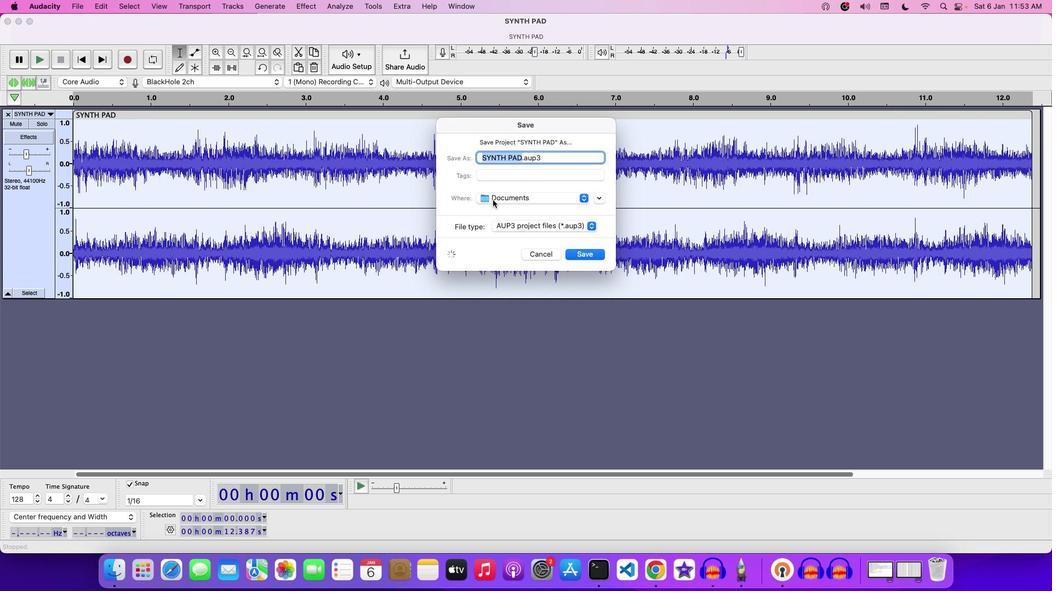 
Action: Key pressed Key.backspace'A''P''L''L'Key.backspaceKey.backspace'P''L''Y''I''N''G'Key.space'V''S''T'Key.space'R''I''N''G'Key.space'M''O''D''I''L''A'Key.backspaceKey.backspaceKey.backspace'U''L''A''T''O''R'
Screenshot: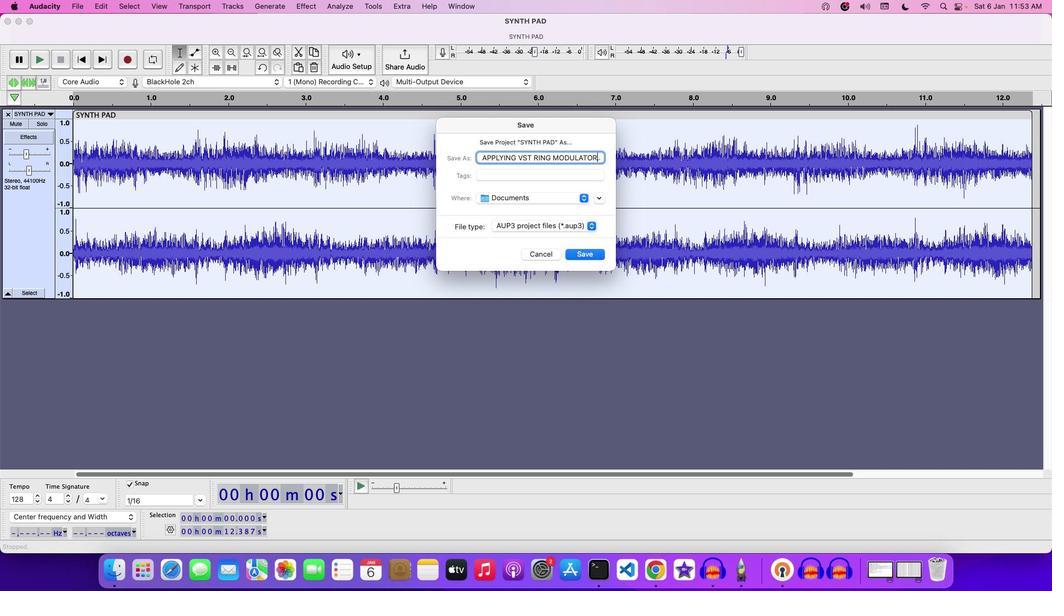 
Action: Mouse moved to (571, 252)
Screenshot: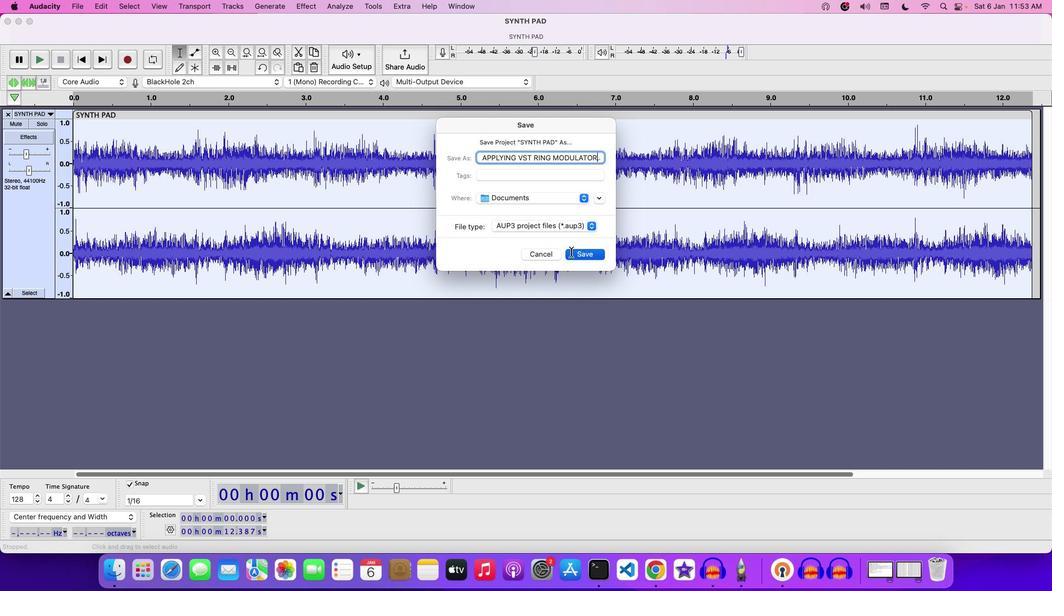 
Action: Mouse pressed left at (571, 252)
Screenshot: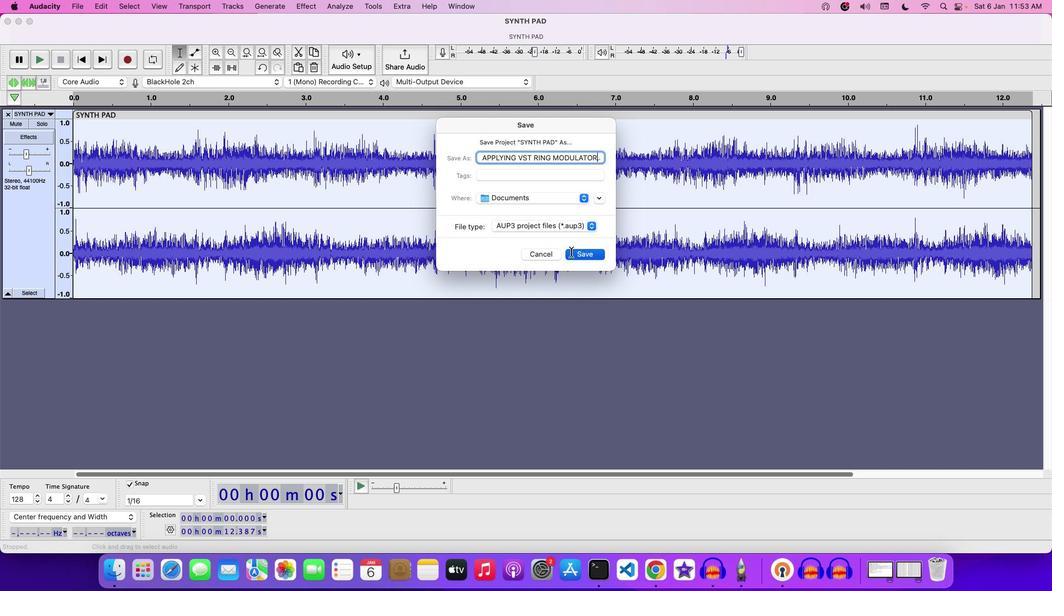 
Action: Mouse moved to (571, 252)
Screenshot: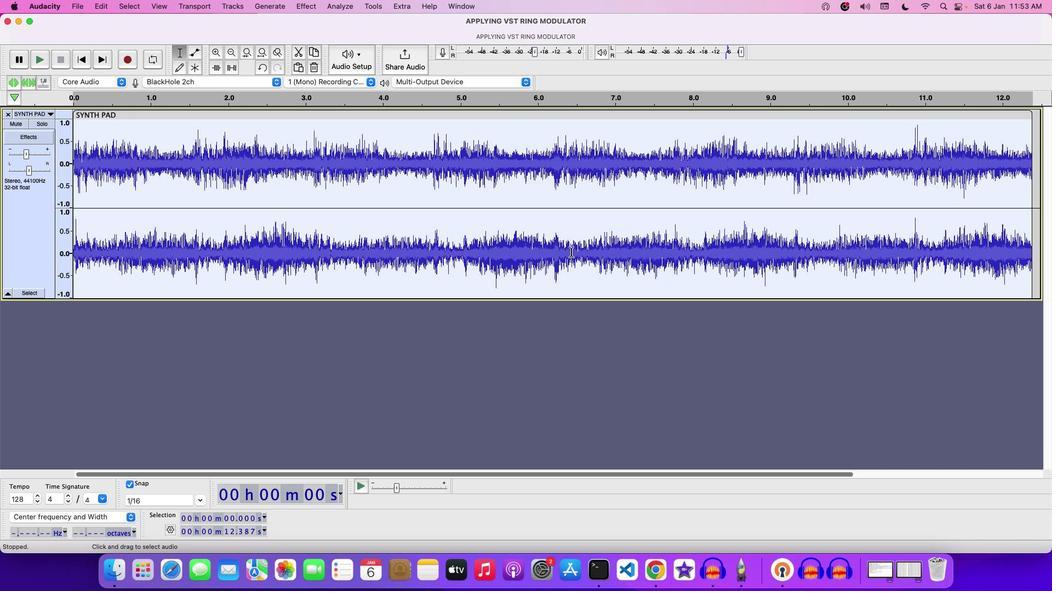 
